 Task: Create a due date automation trigger when advanced on, on the tuesday after a card is due add basic without the blue label at 11:00 AM.
Action: Mouse moved to (1013, 314)
Screenshot: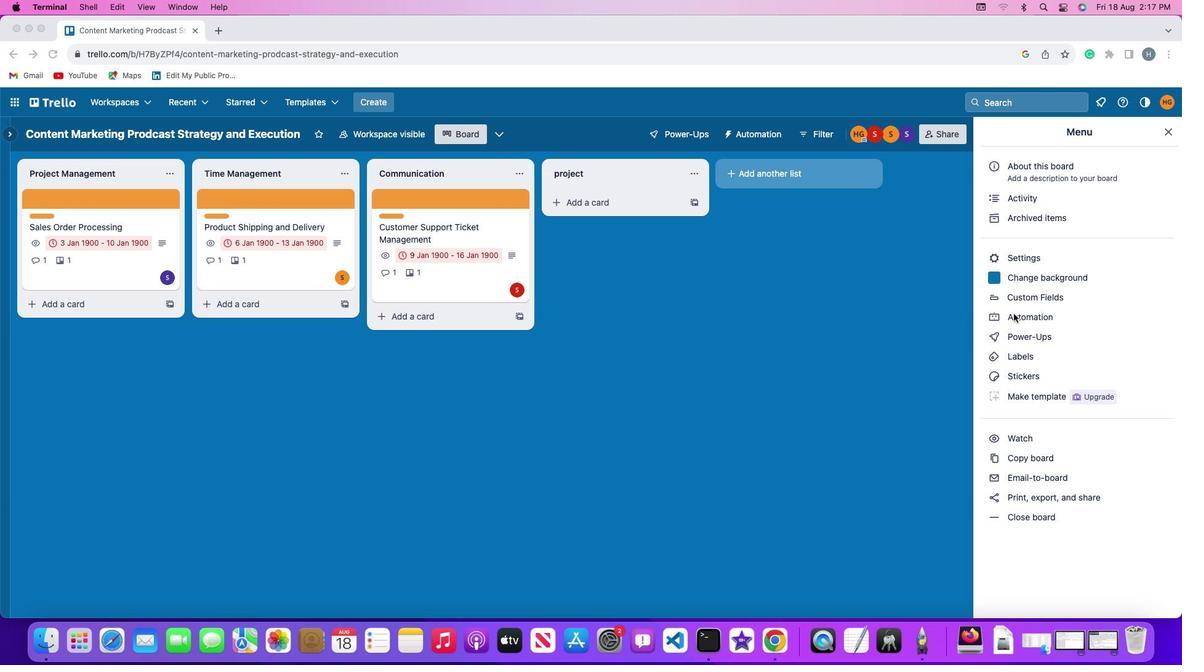 
Action: Mouse pressed left at (1013, 314)
Screenshot: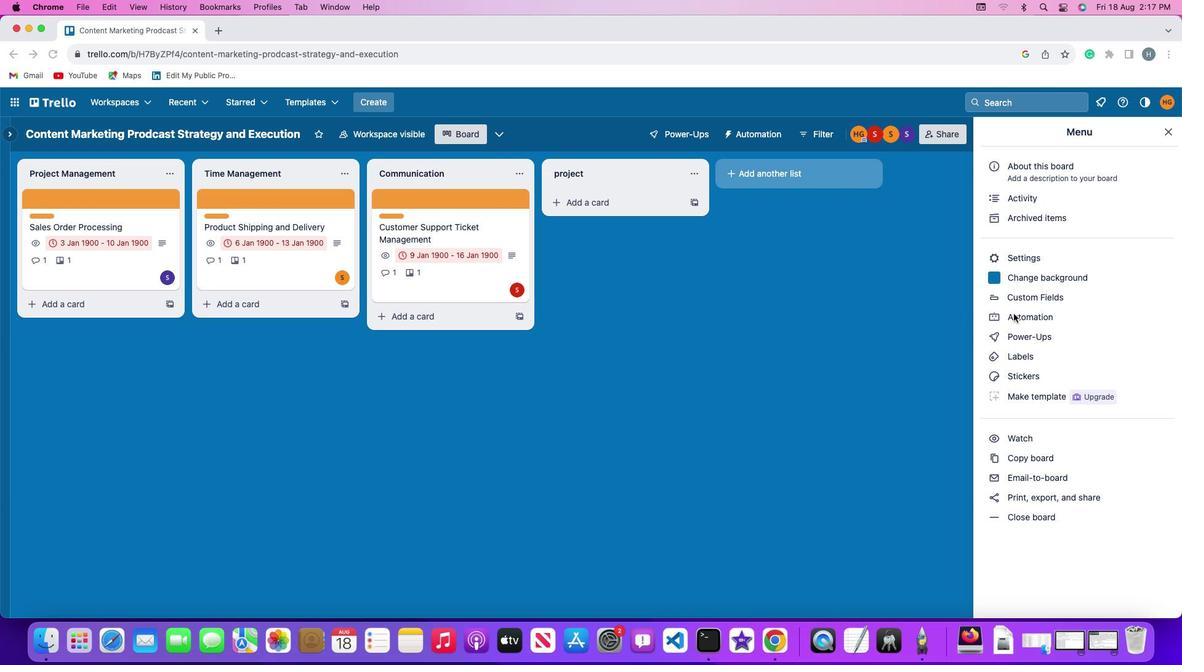 
Action: Mouse pressed left at (1013, 314)
Screenshot: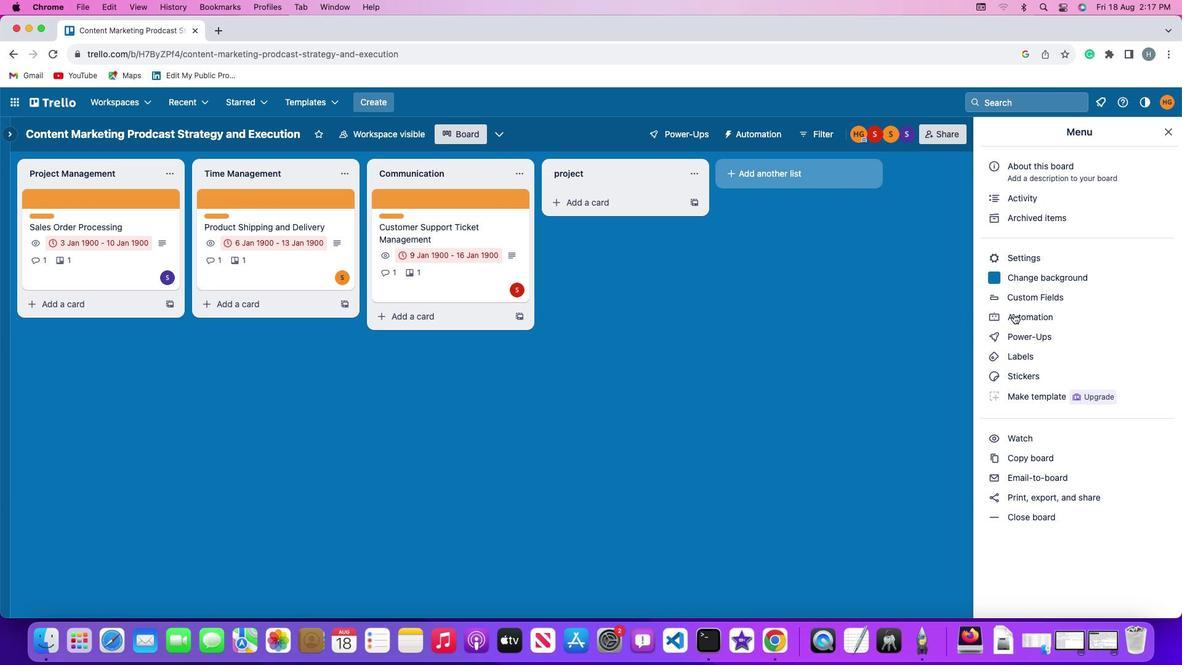 
Action: Mouse moved to (62, 290)
Screenshot: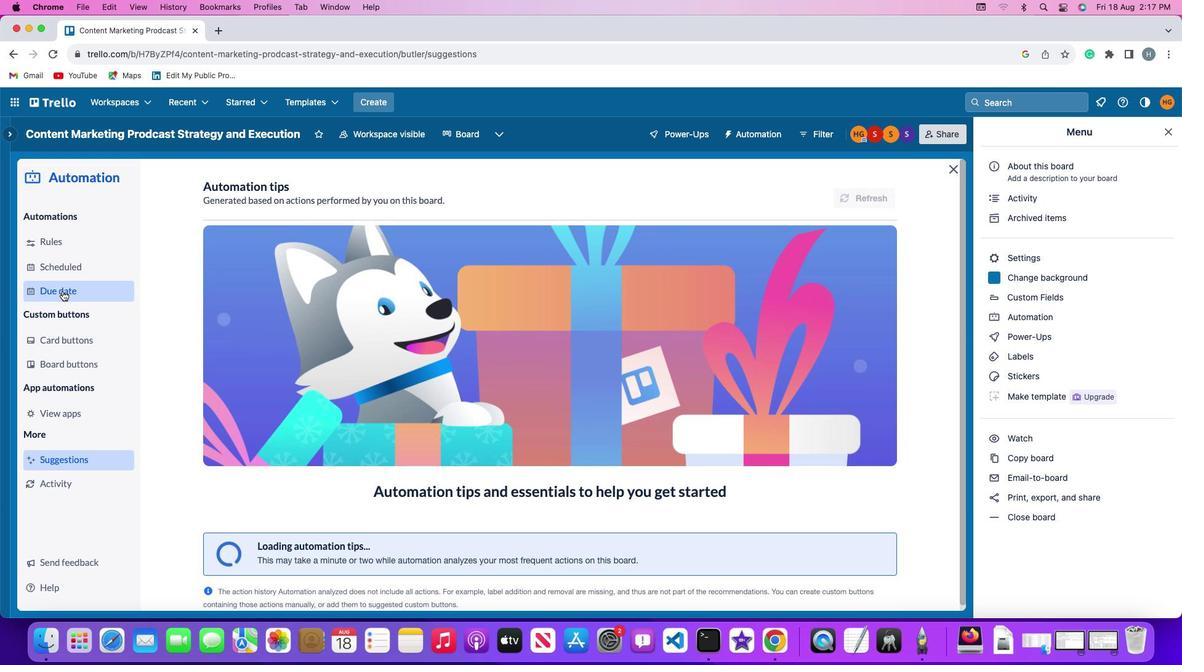 
Action: Mouse pressed left at (62, 290)
Screenshot: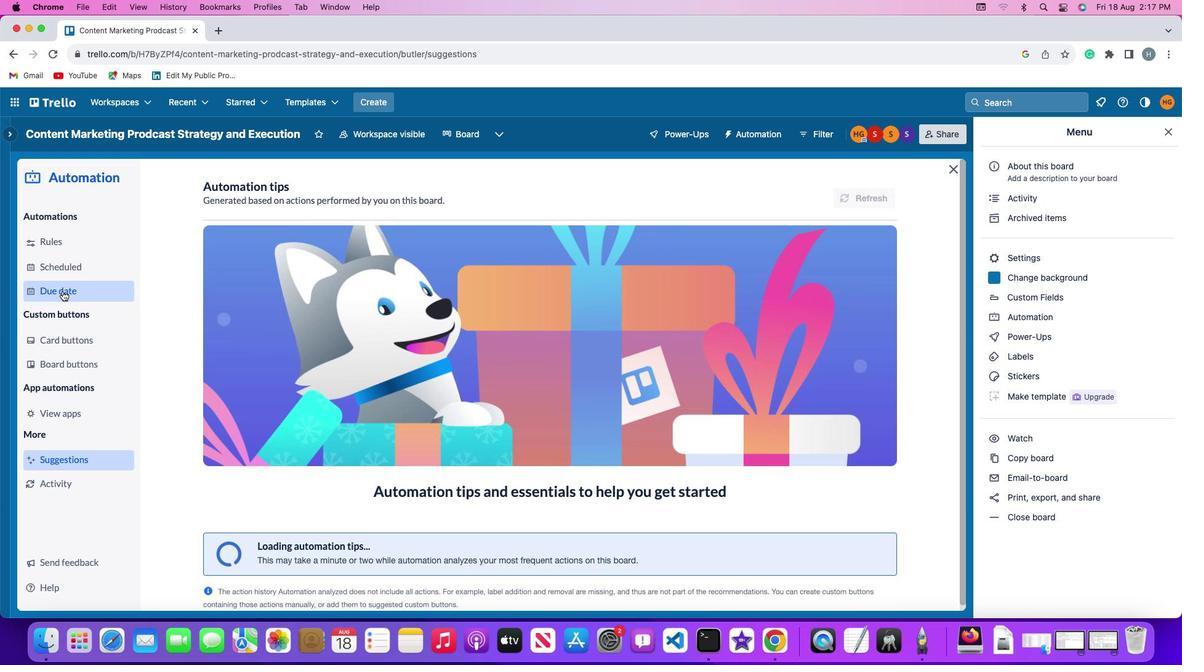 
Action: Mouse moved to (808, 194)
Screenshot: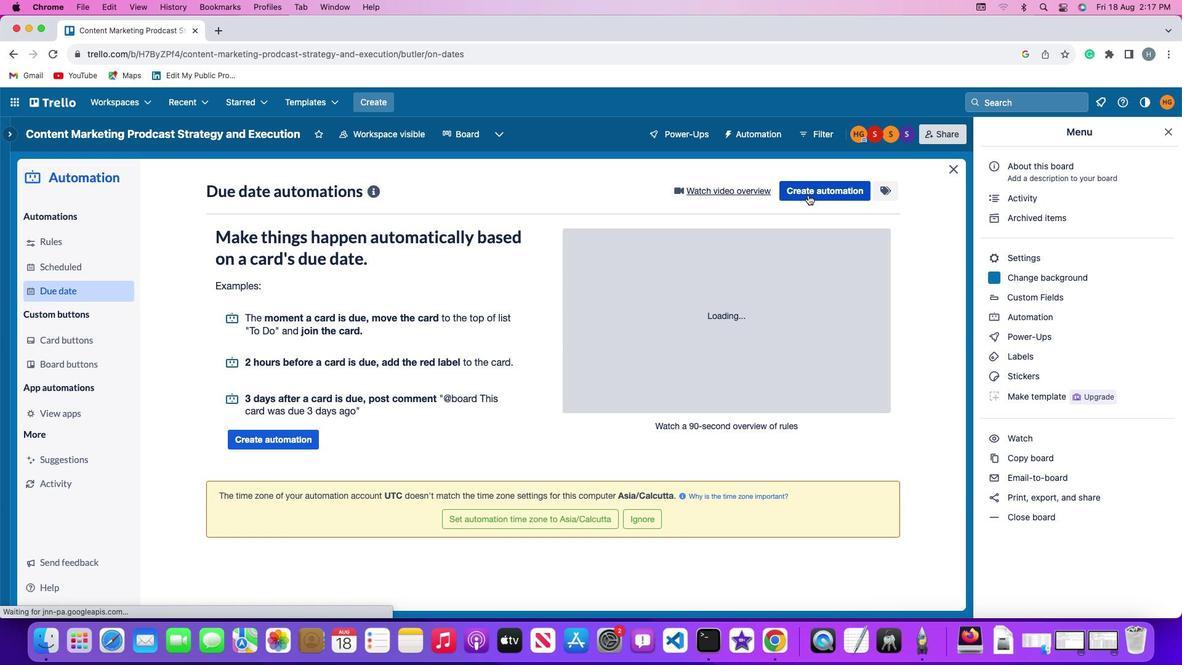 
Action: Mouse pressed left at (808, 194)
Screenshot: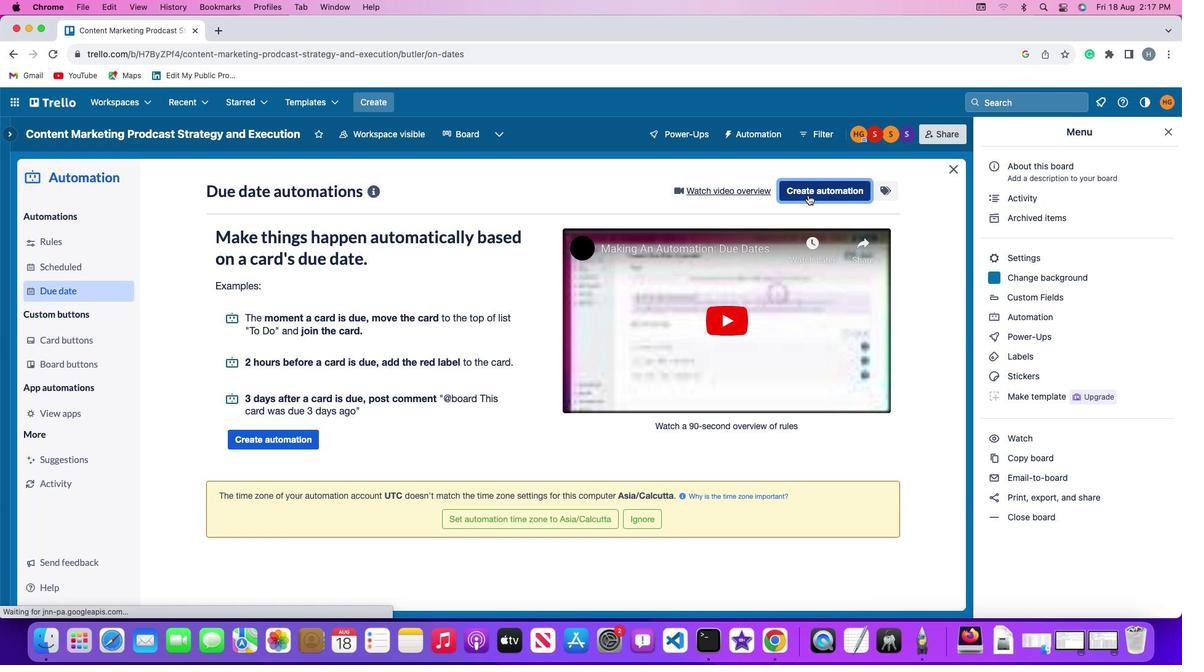 
Action: Mouse moved to (317, 307)
Screenshot: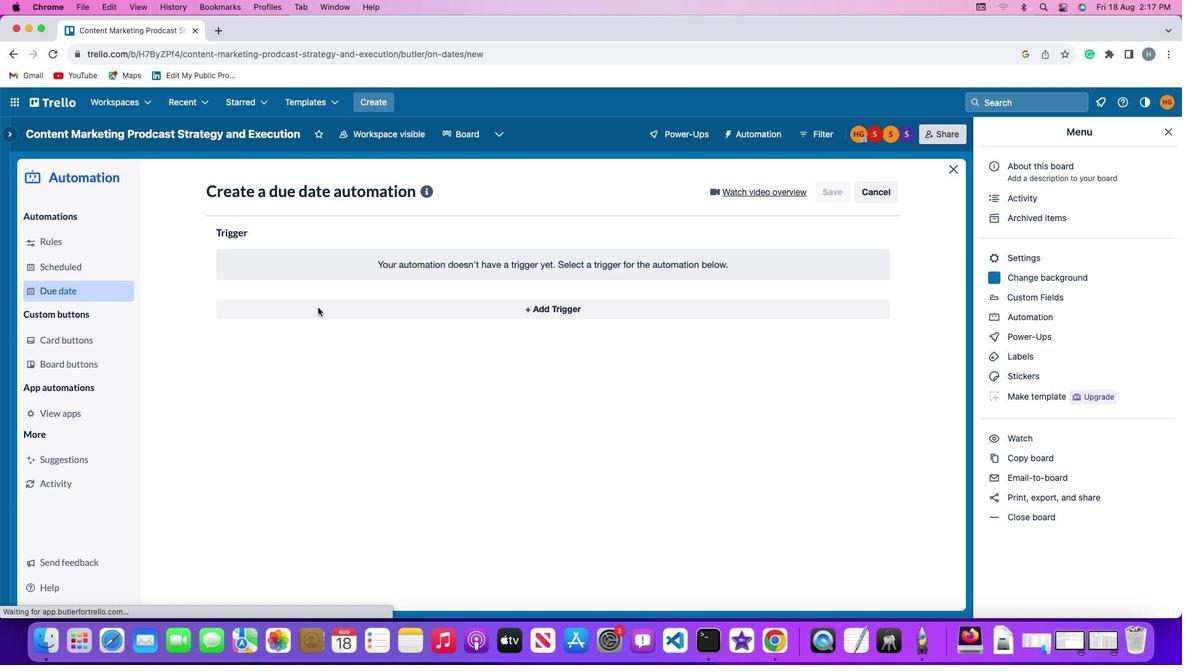 
Action: Mouse pressed left at (317, 307)
Screenshot: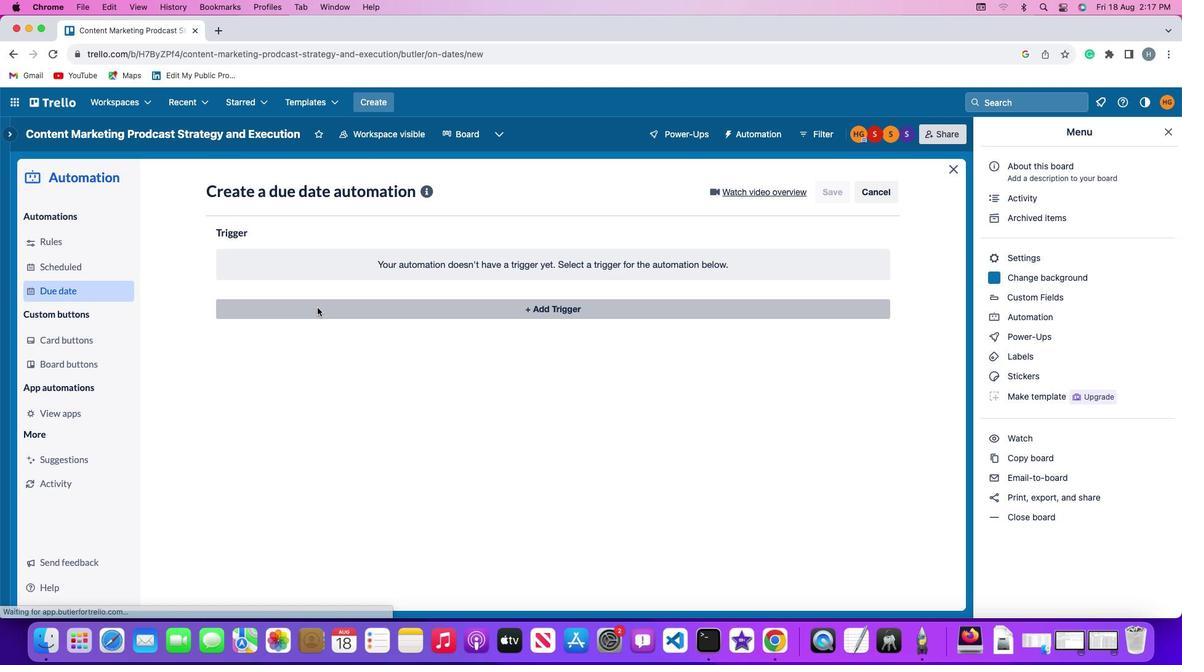
Action: Mouse moved to (269, 527)
Screenshot: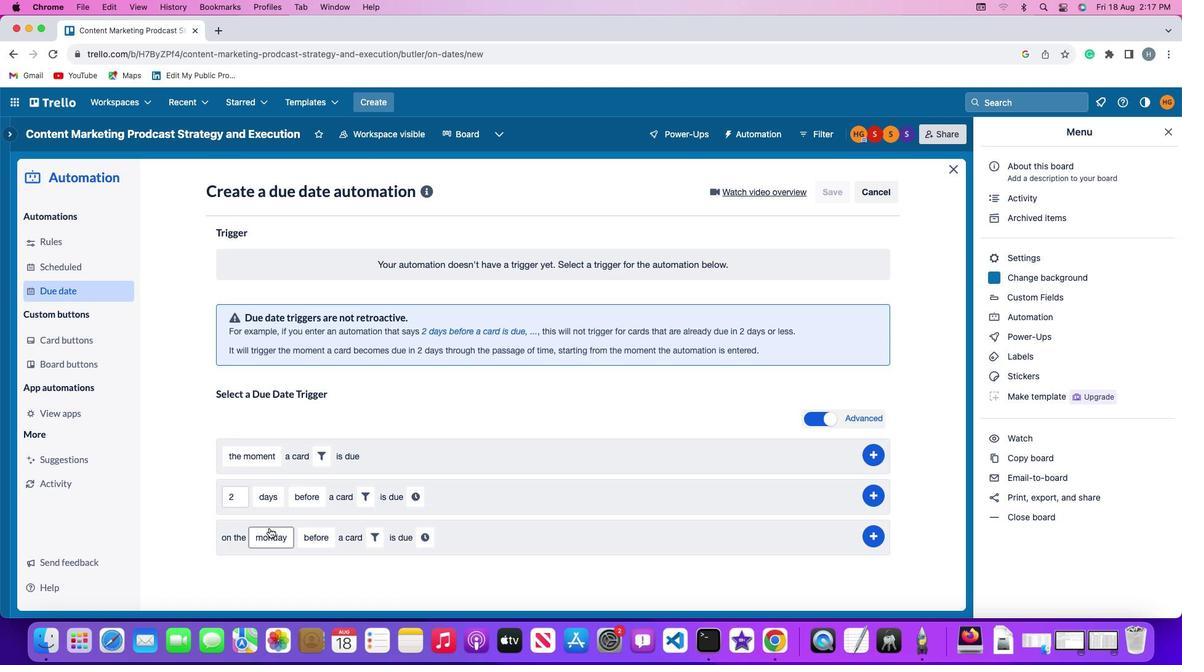 
Action: Mouse pressed left at (269, 527)
Screenshot: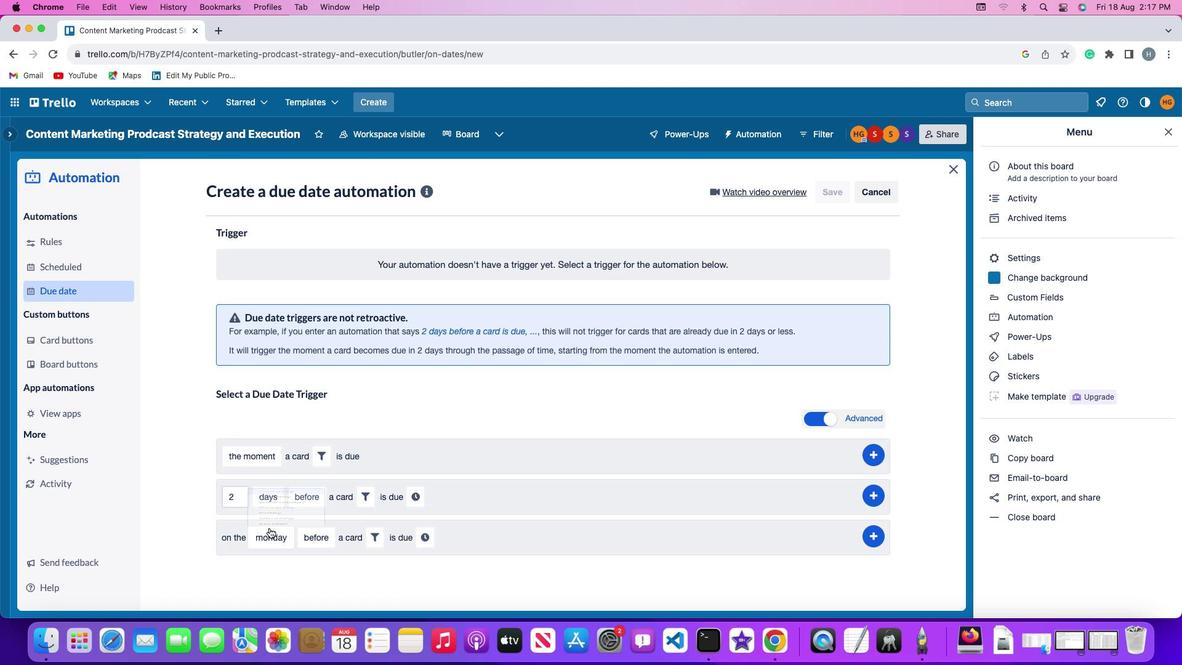 
Action: Mouse moved to (289, 390)
Screenshot: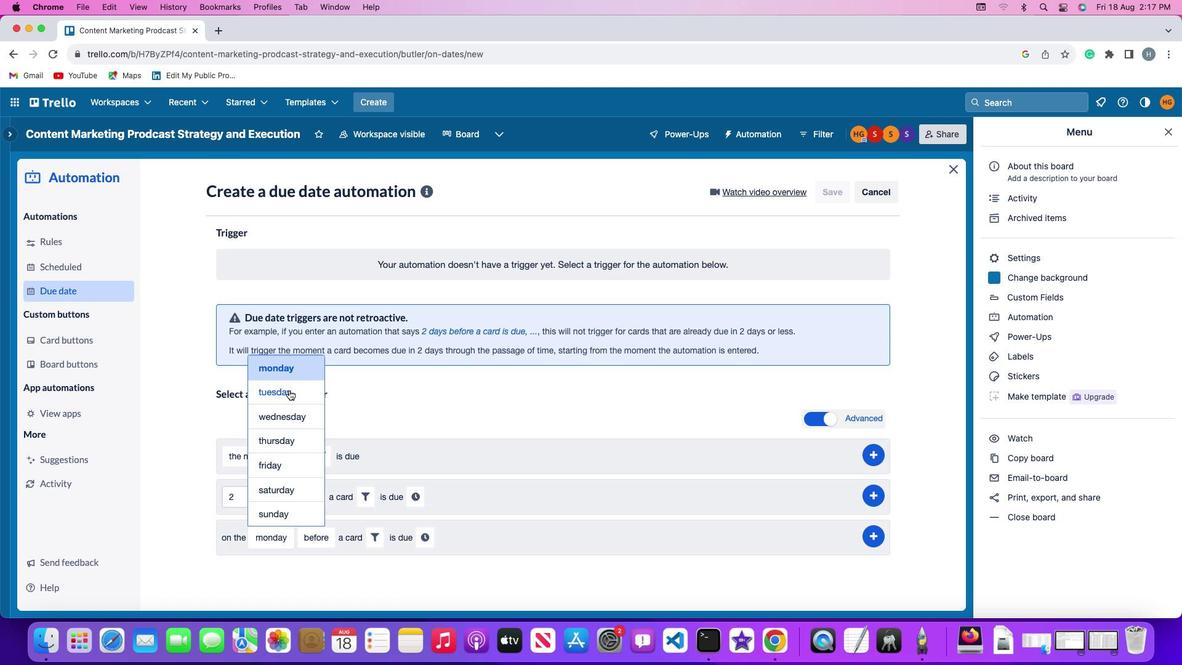 
Action: Mouse pressed left at (289, 390)
Screenshot: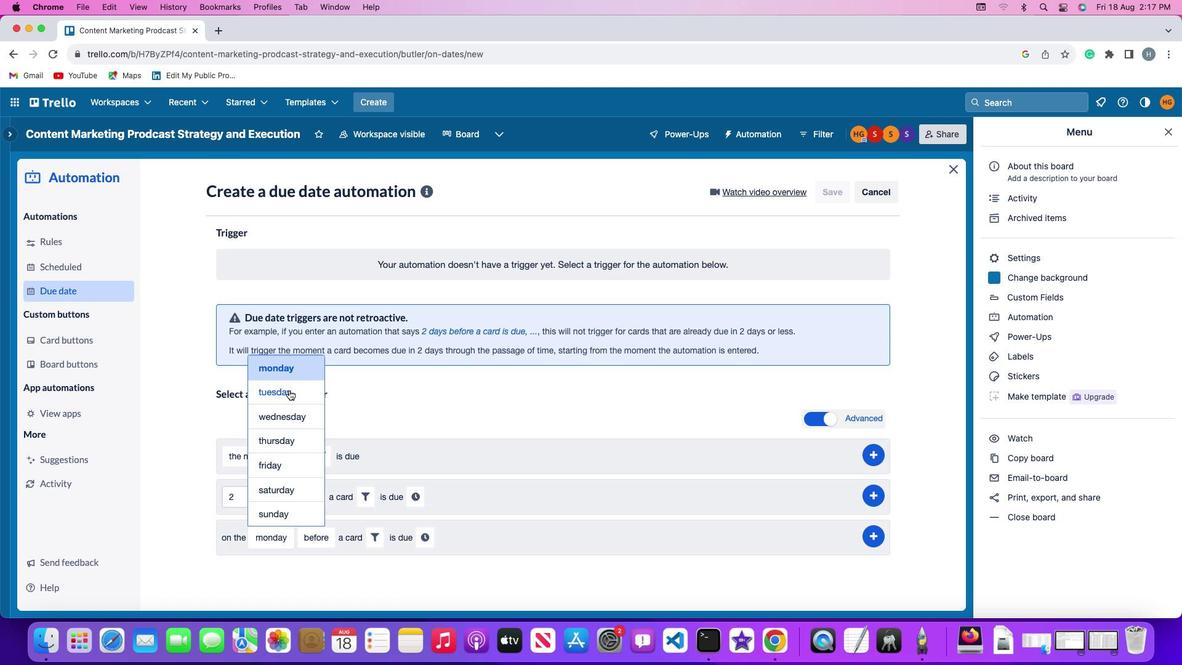 
Action: Mouse moved to (318, 541)
Screenshot: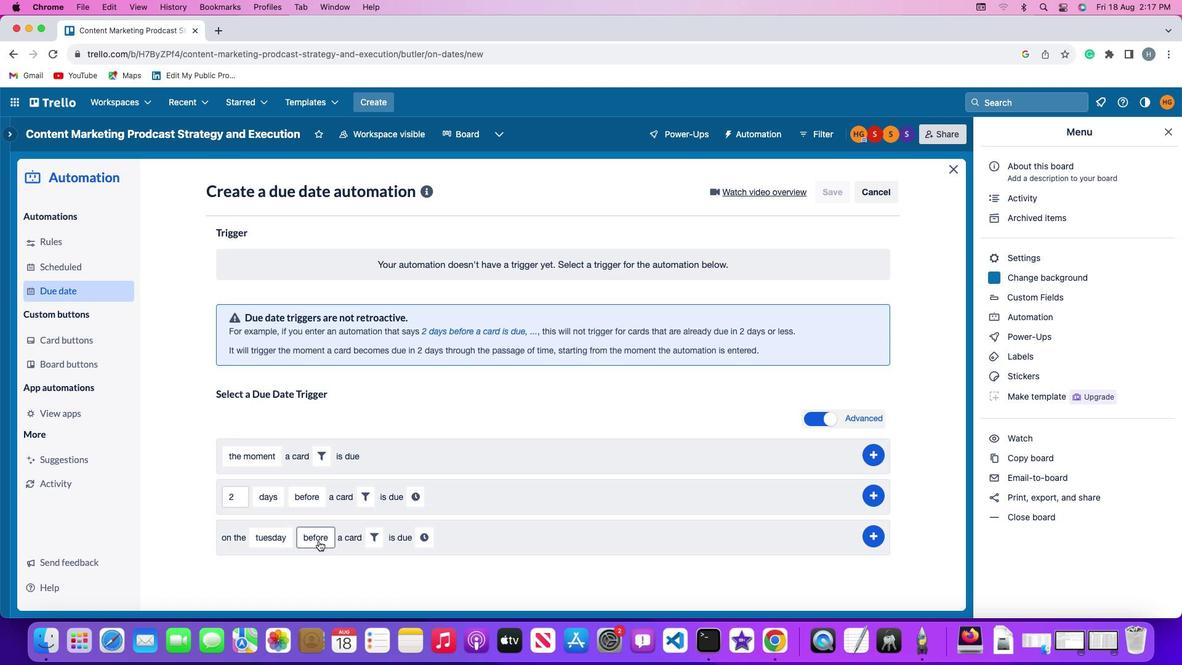 
Action: Mouse pressed left at (318, 541)
Screenshot: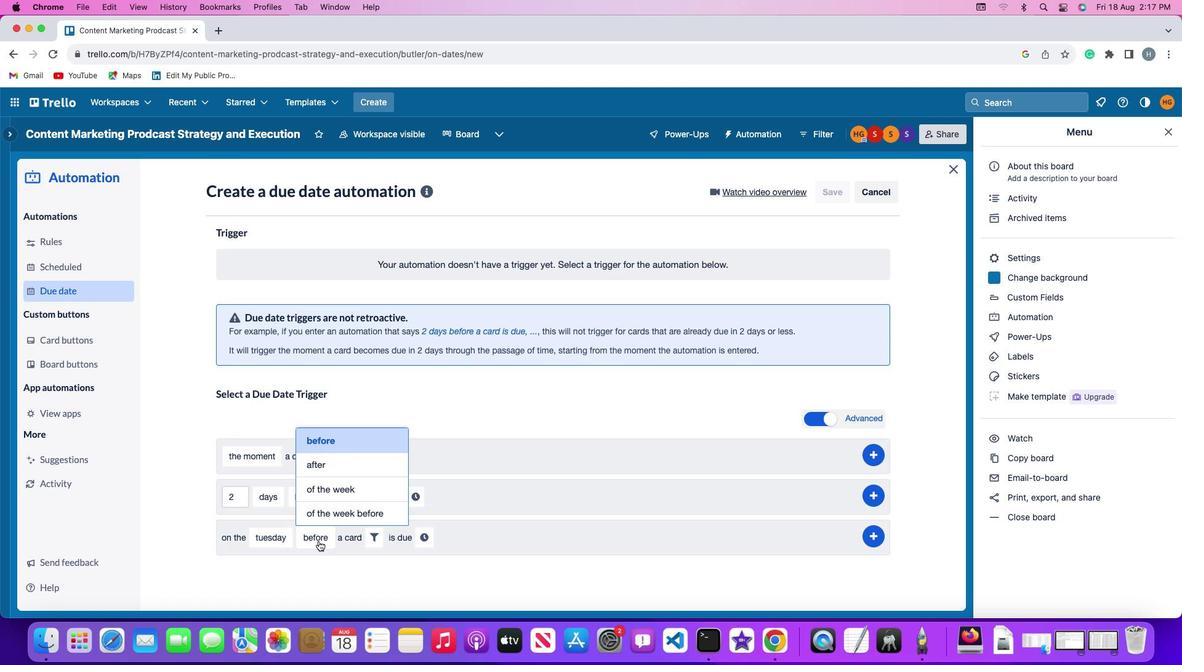 
Action: Mouse moved to (337, 456)
Screenshot: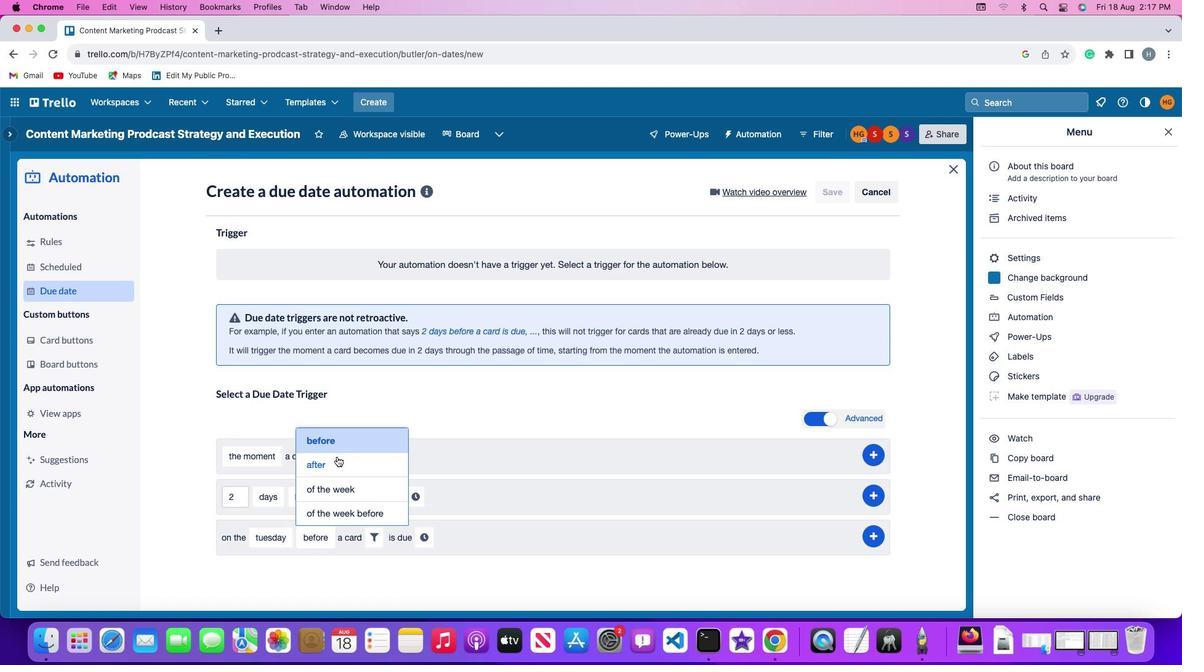 
Action: Mouse pressed left at (337, 456)
Screenshot: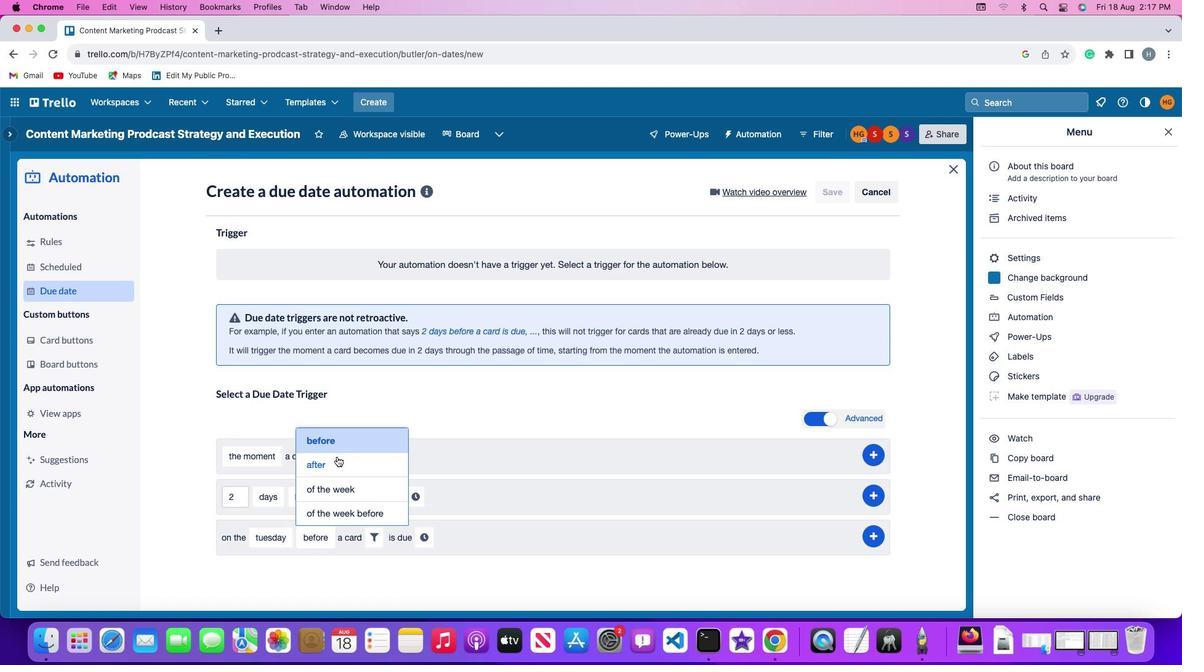 
Action: Mouse moved to (363, 529)
Screenshot: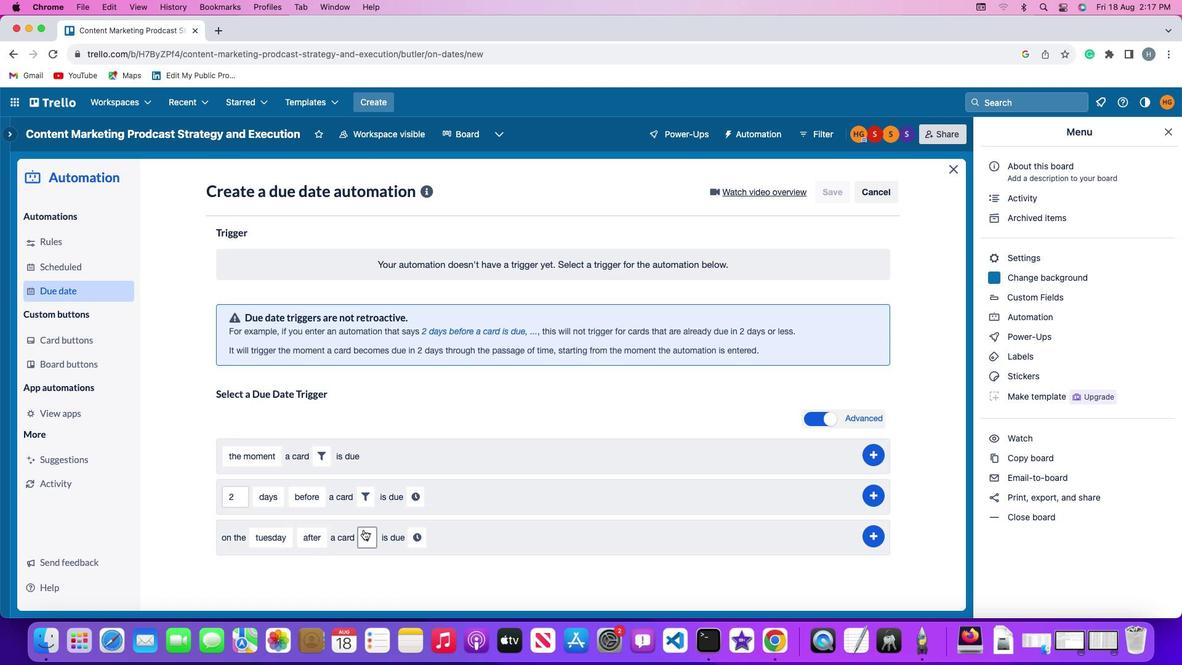 
Action: Mouse pressed left at (363, 529)
Screenshot: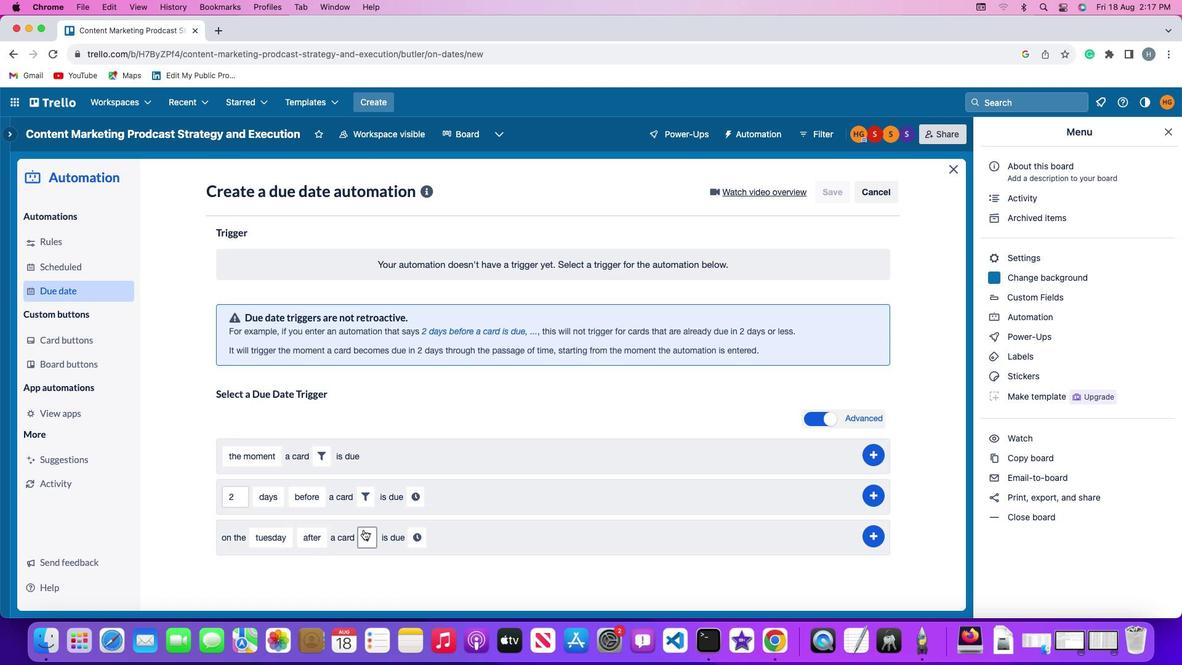 
Action: Mouse moved to (343, 572)
Screenshot: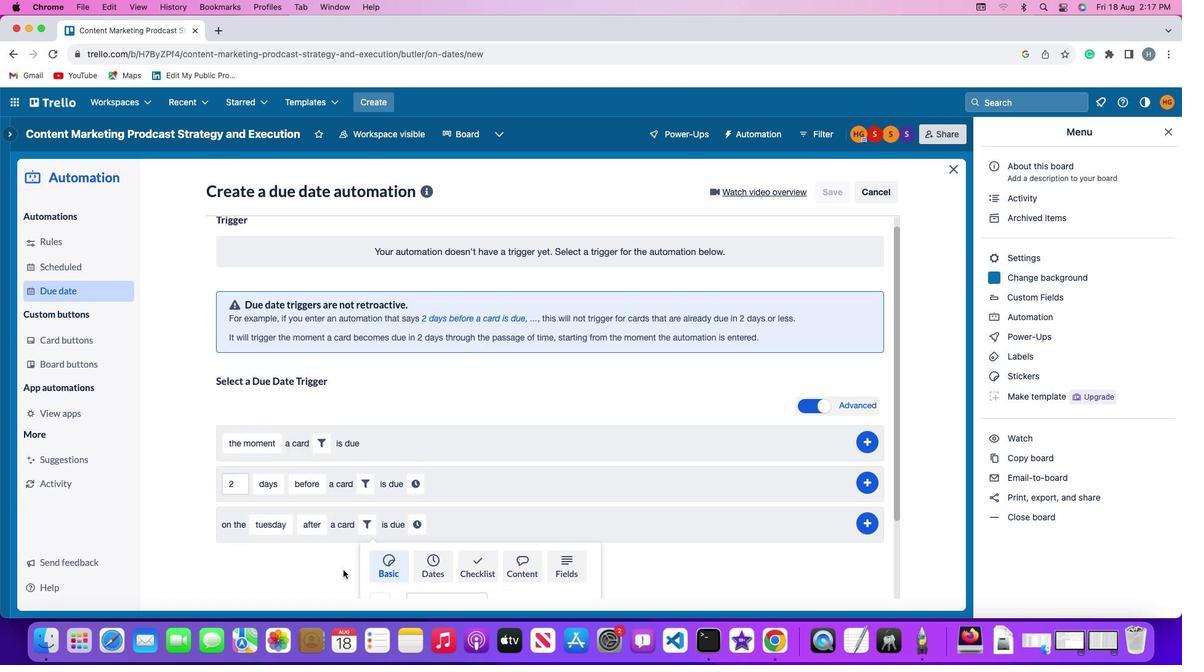 
Action: Mouse scrolled (343, 572) with delta (0, 0)
Screenshot: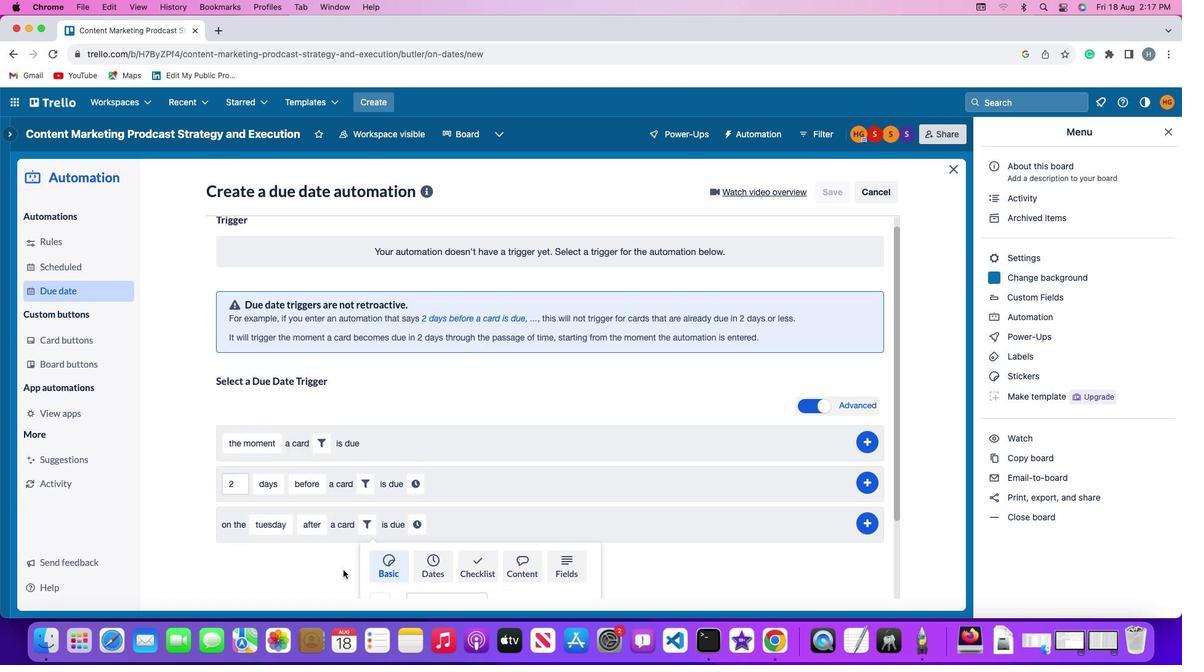 
Action: Mouse scrolled (343, 572) with delta (0, 0)
Screenshot: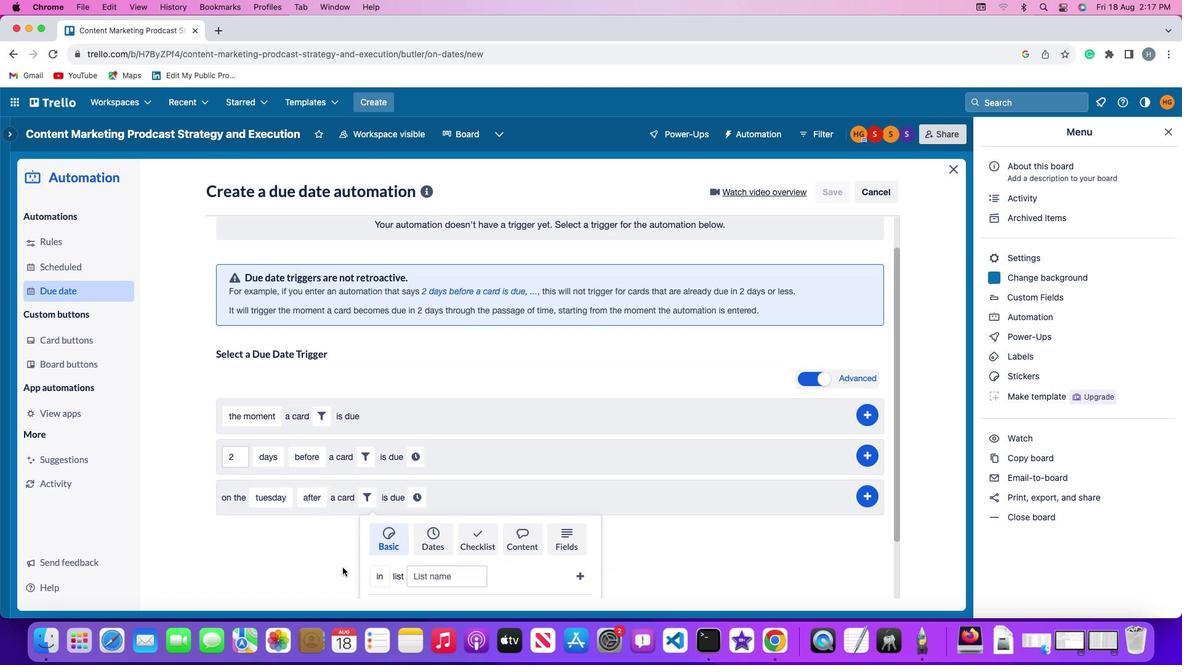 
Action: Mouse scrolled (343, 572) with delta (0, -1)
Screenshot: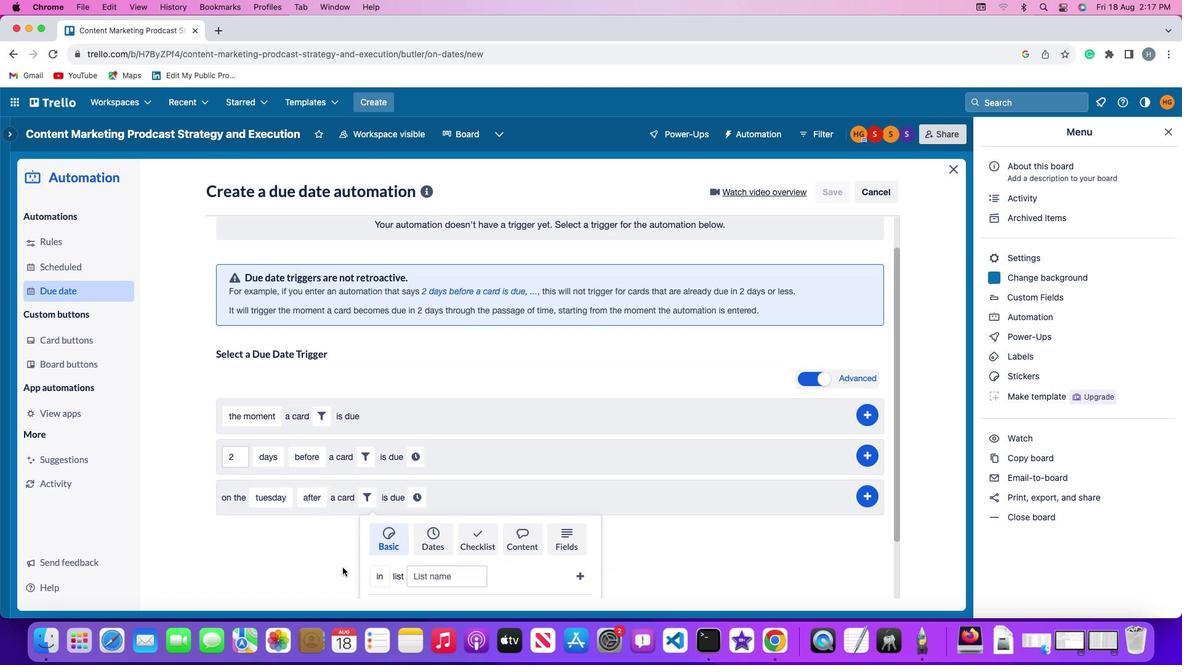 
Action: Mouse moved to (343, 572)
Screenshot: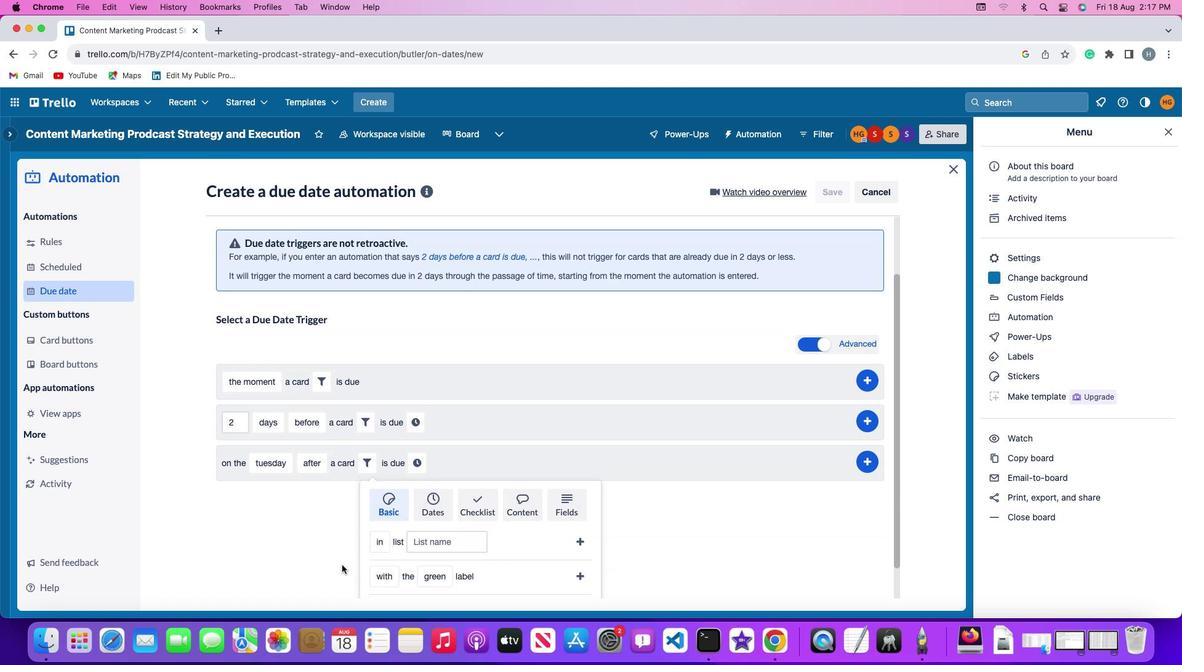 
Action: Mouse scrolled (343, 572) with delta (0, -3)
Screenshot: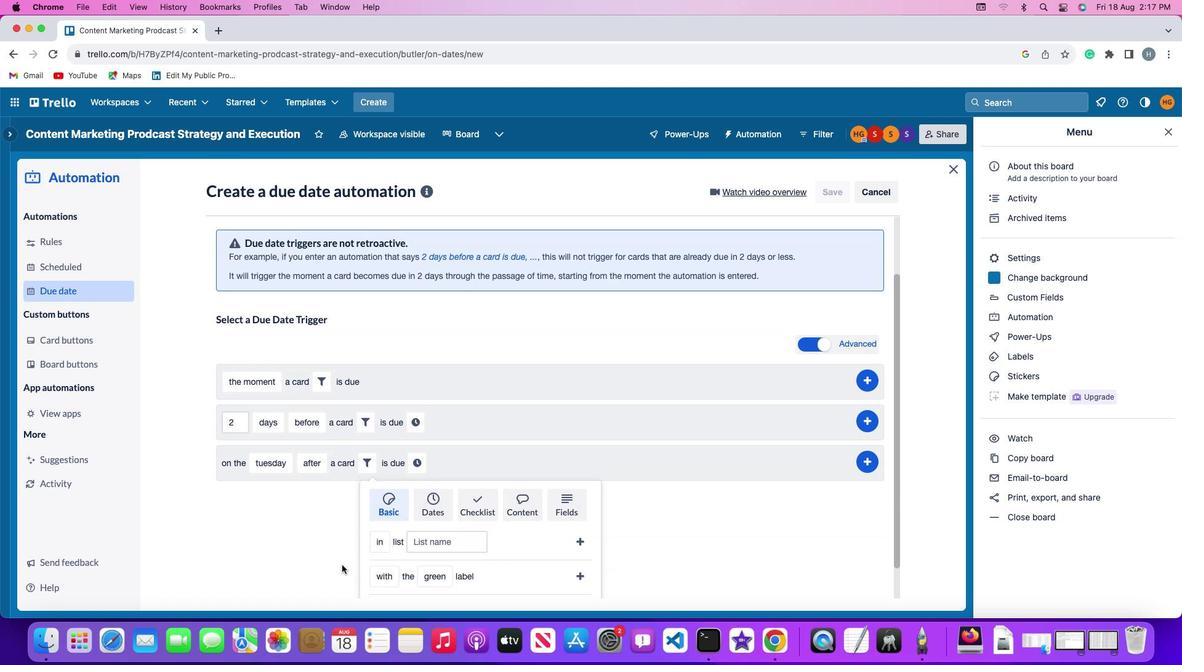 
Action: Mouse moved to (343, 569)
Screenshot: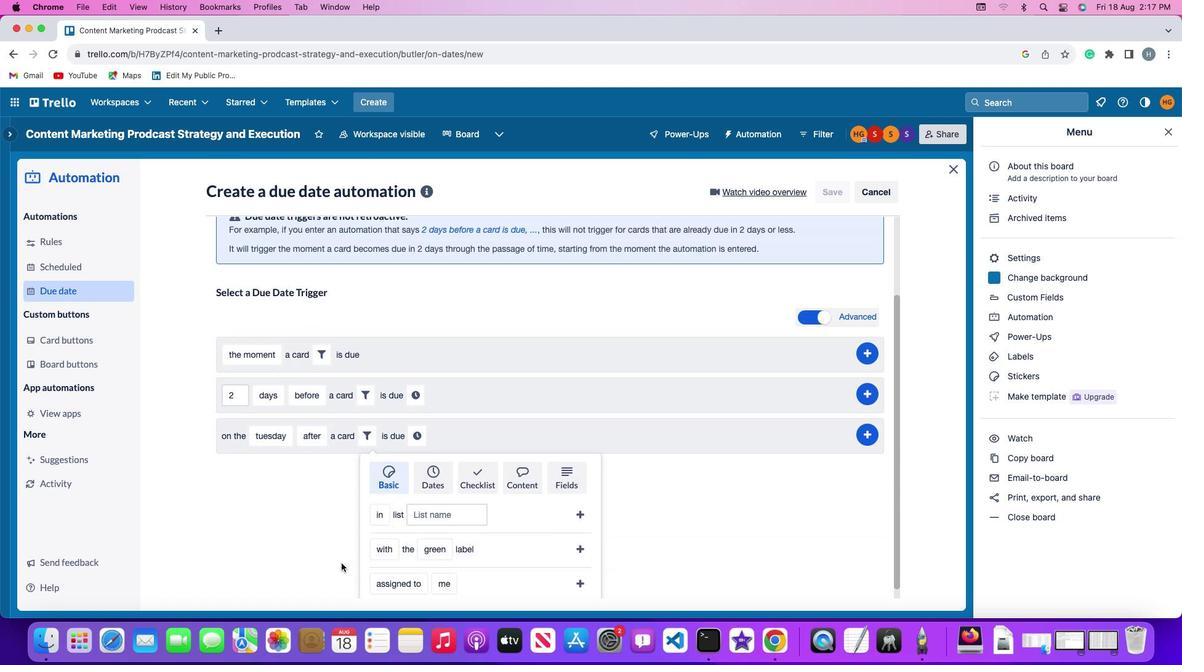 
Action: Mouse scrolled (343, 569) with delta (0, -3)
Screenshot: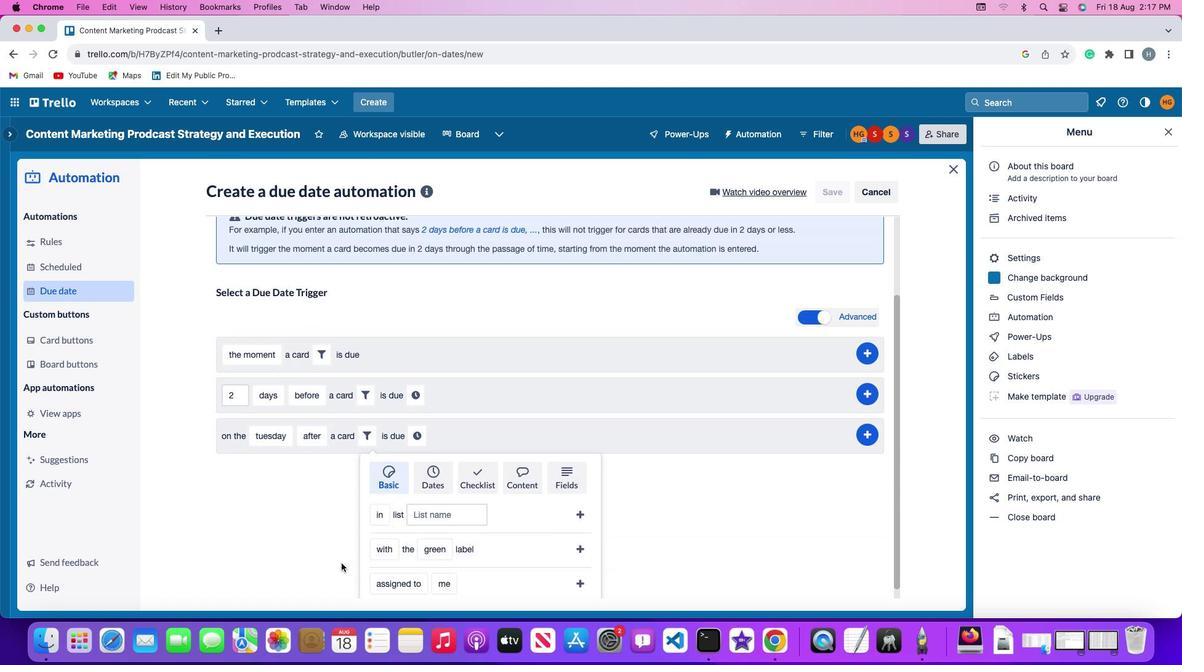 
Action: Mouse moved to (377, 535)
Screenshot: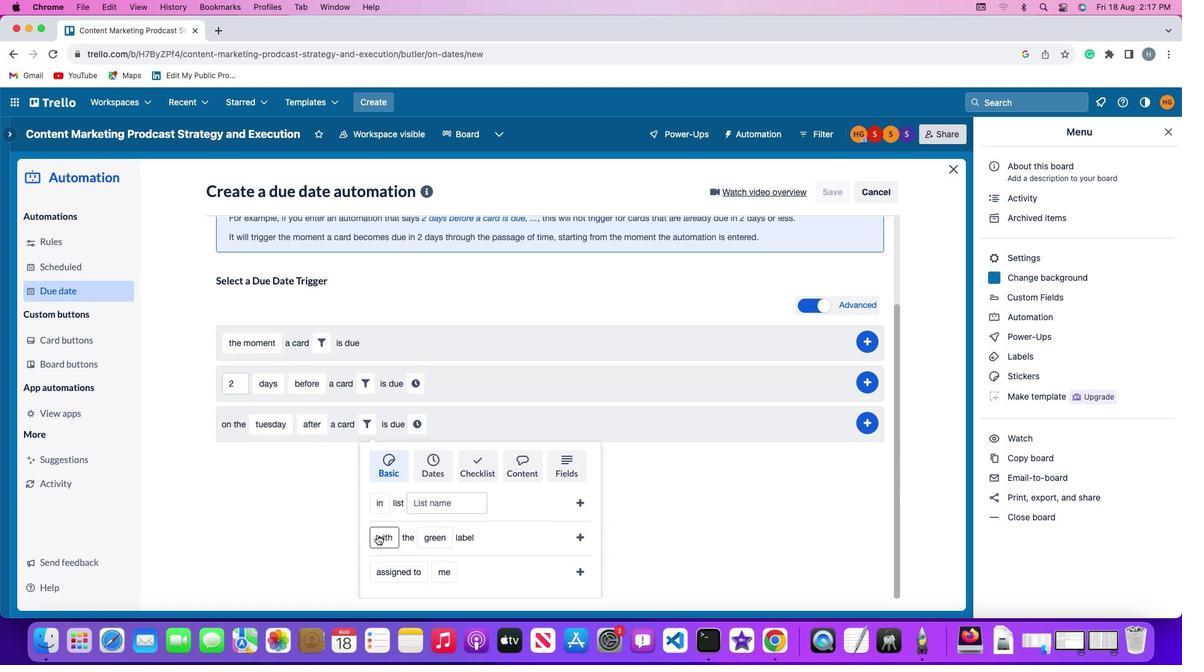 
Action: Mouse pressed left at (377, 535)
Screenshot: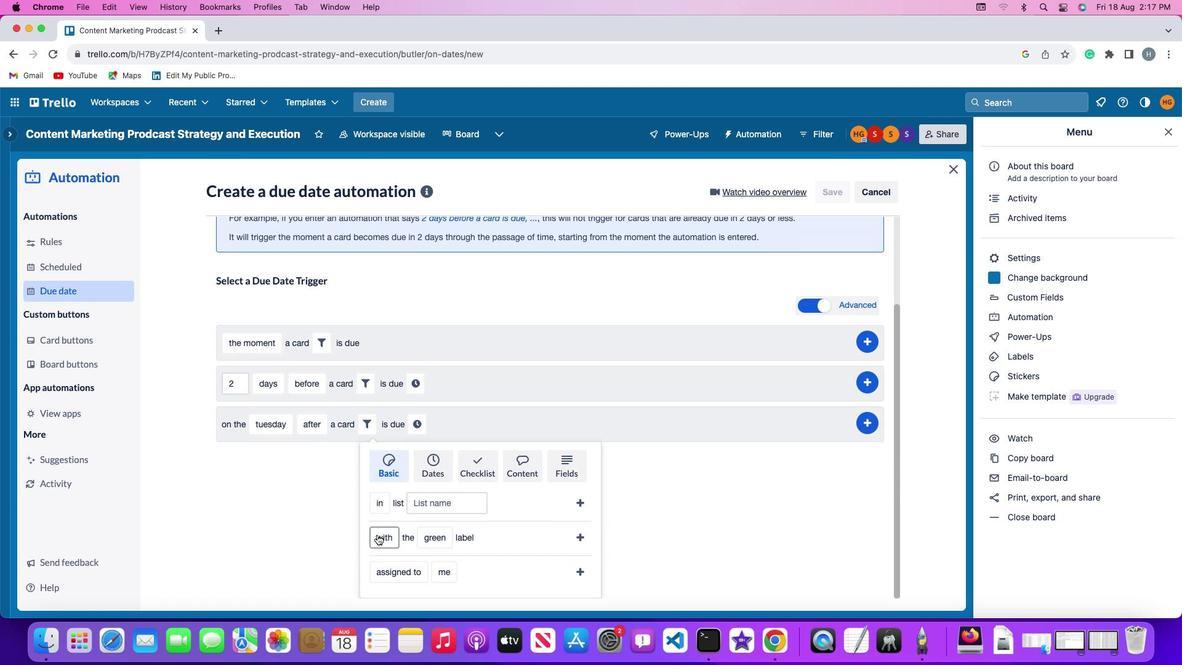 
Action: Mouse moved to (391, 484)
Screenshot: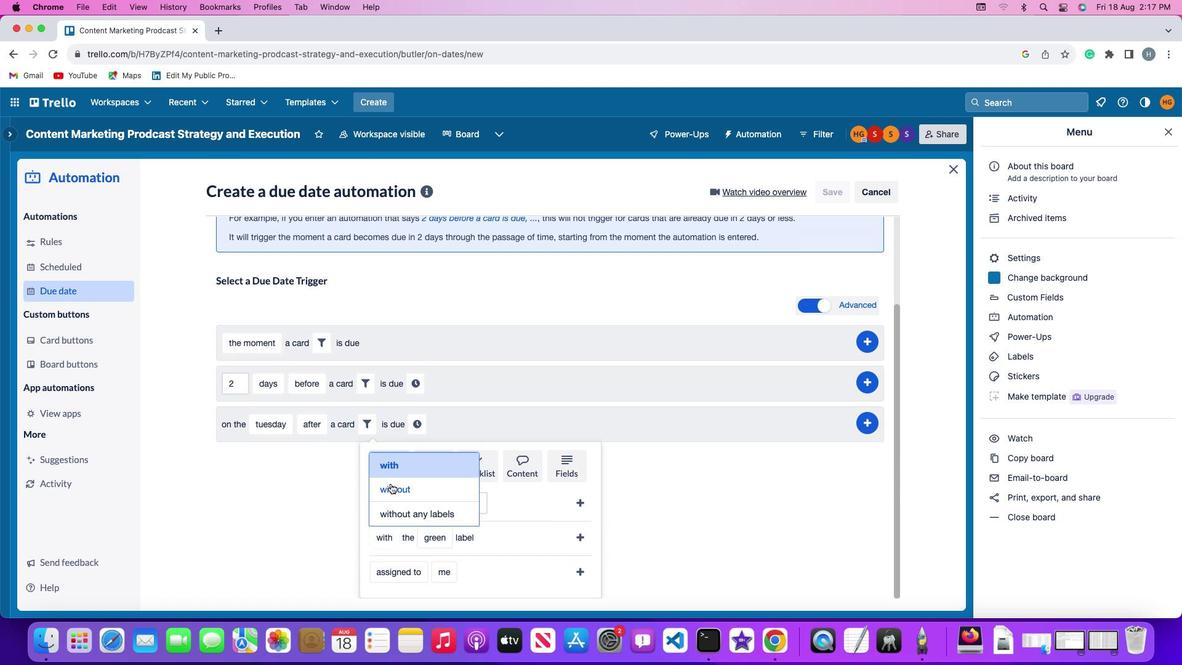 
Action: Mouse pressed left at (391, 484)
Screenshot: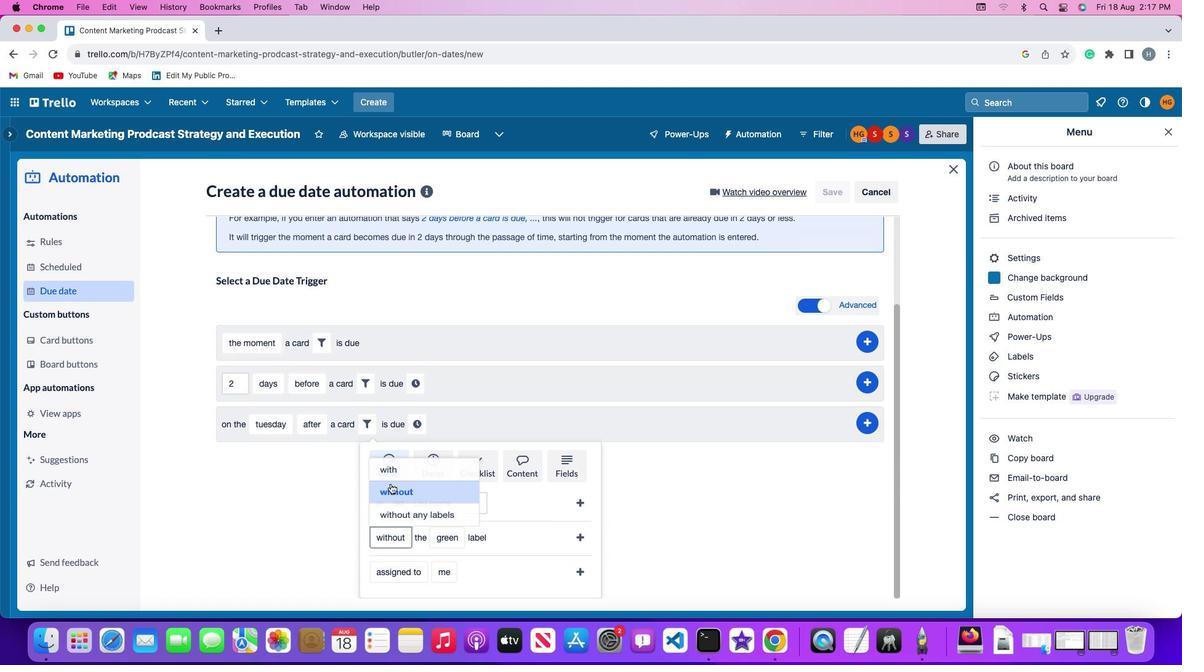 
Action: Mouse moved to (450, 544)
Screenshot: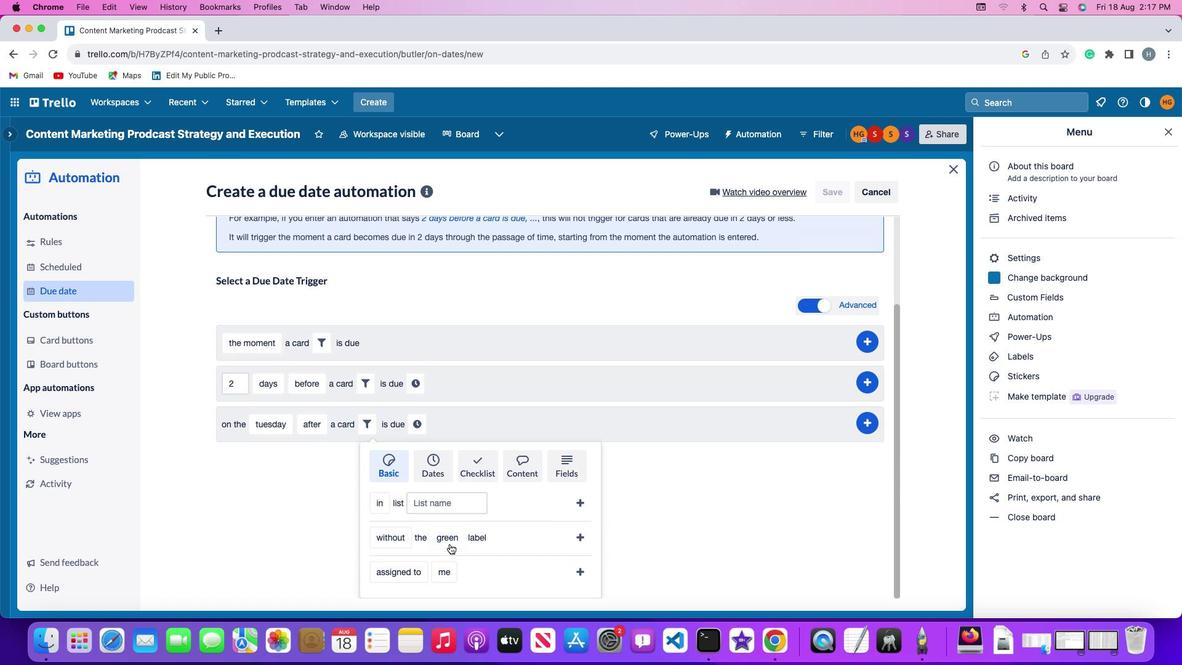 
Action: Mouse pressed left at (450, 544)
Screenshot: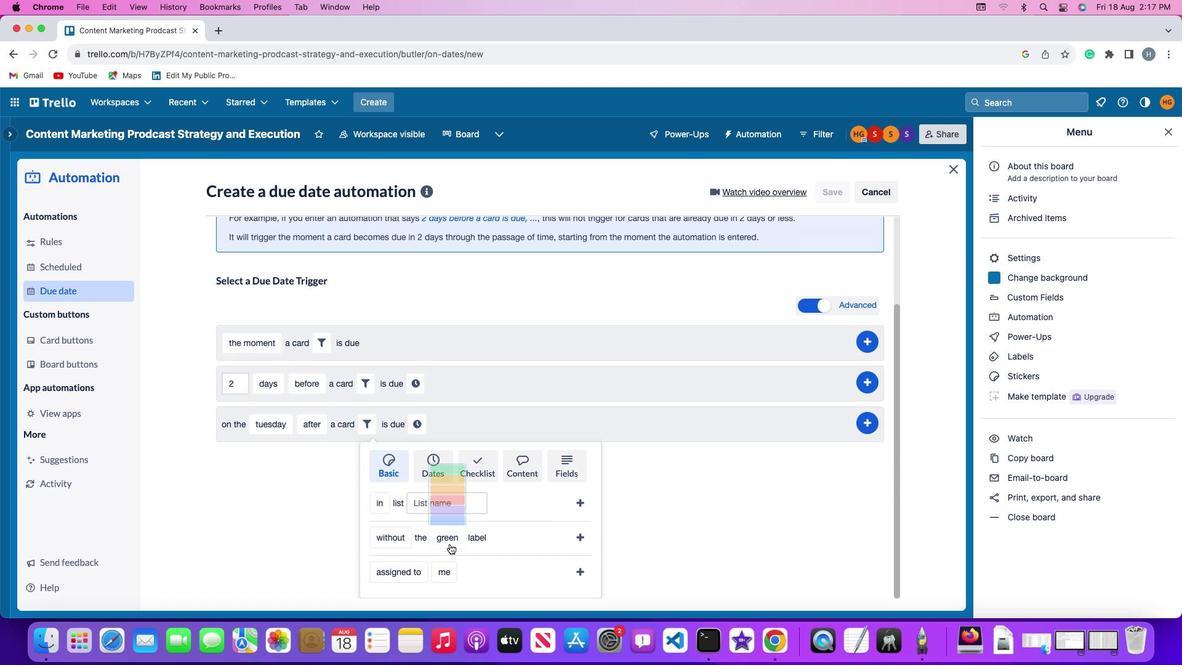
Action: Mouse moved to (449, 517)
Screenshot: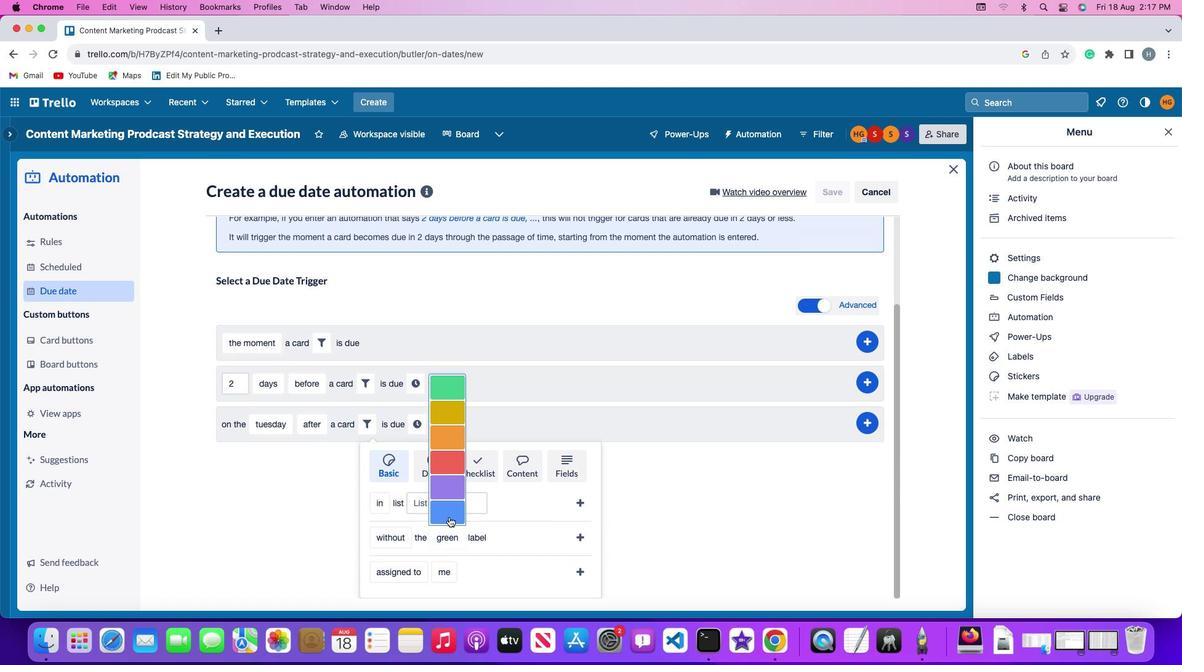 
Action: Mouse pressed left at (449, 517)
Screenshot: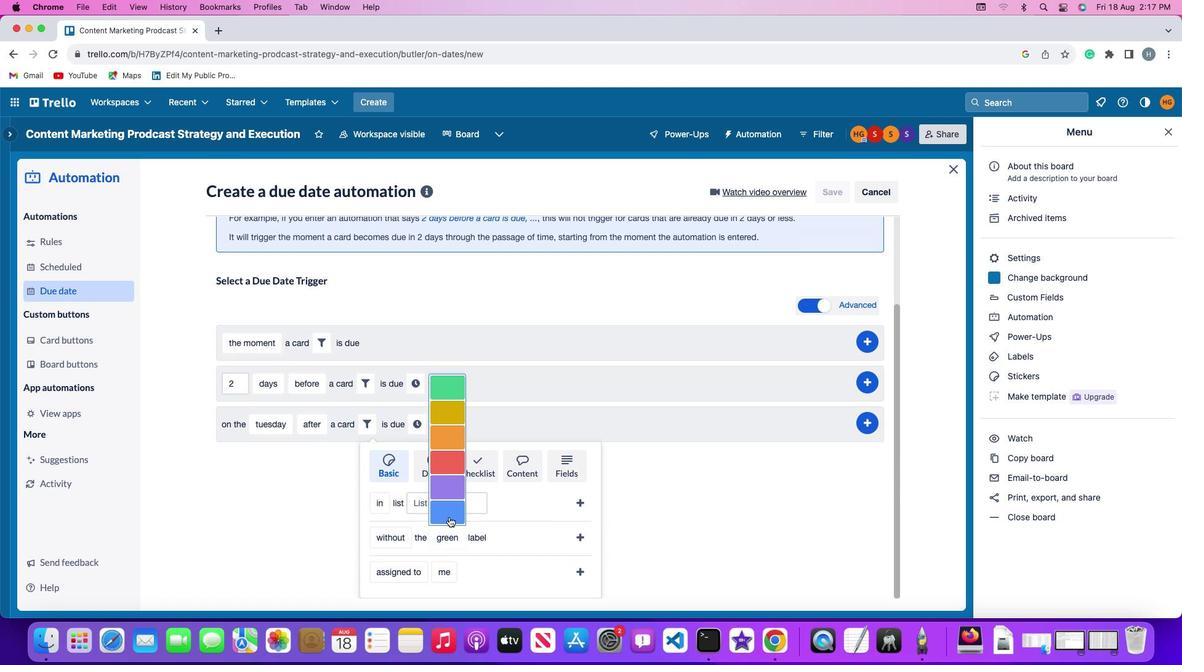 
Action: Mouse moved to (577, 535)
Screenshot: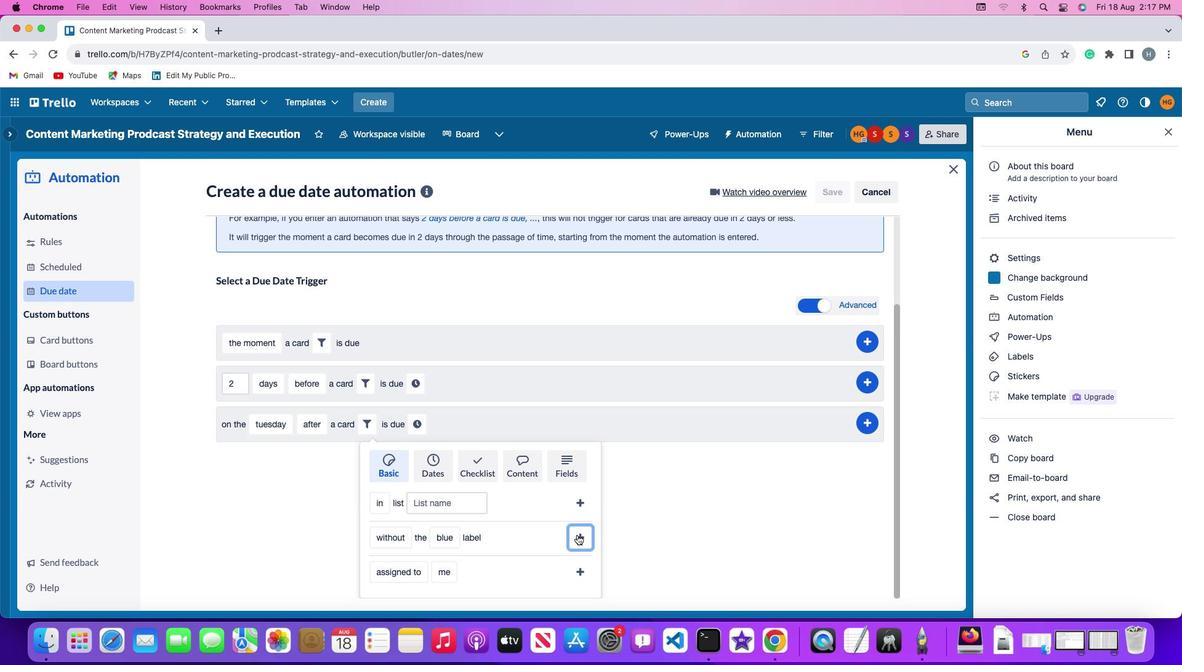 
Action: Mouse pressed left at (577, 535)
Screenshot: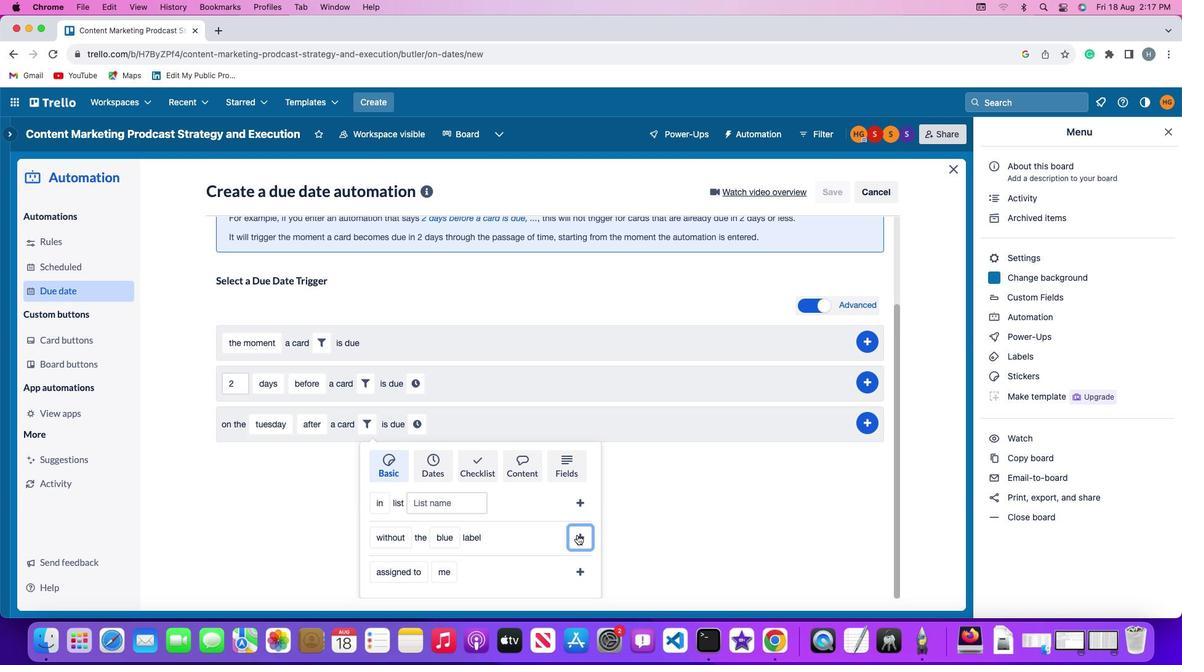 
Action: Mouse moved to (533, 537)
Screenshot: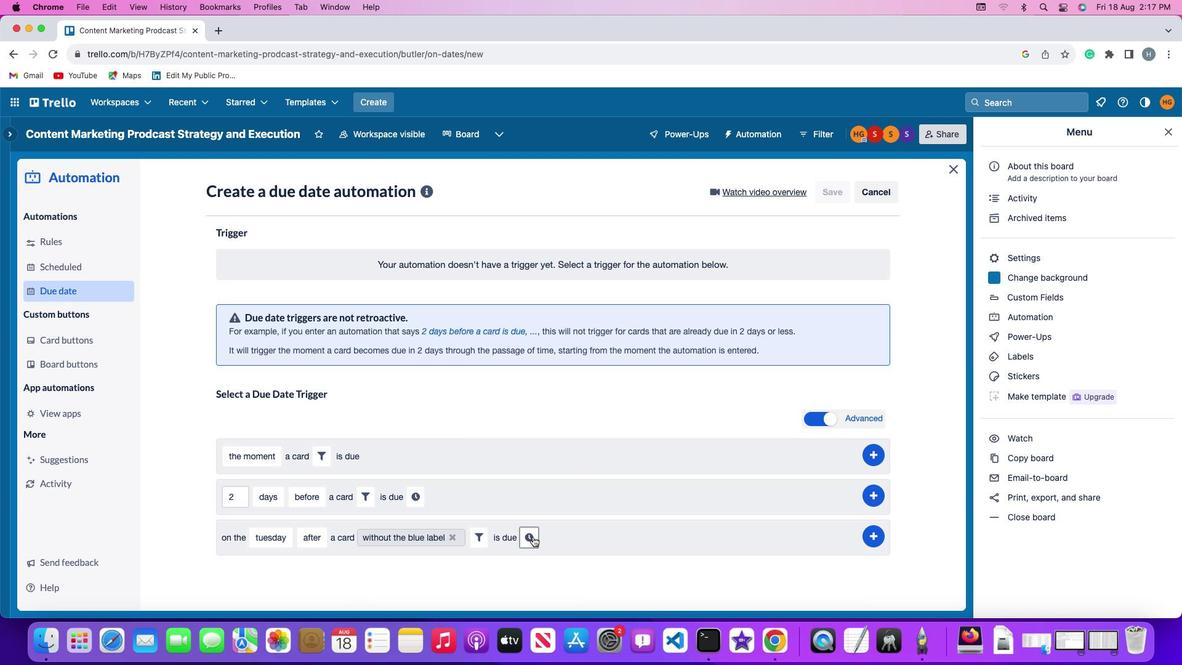 
Action: Mouse pressed left at (533, 537)
Screenshot: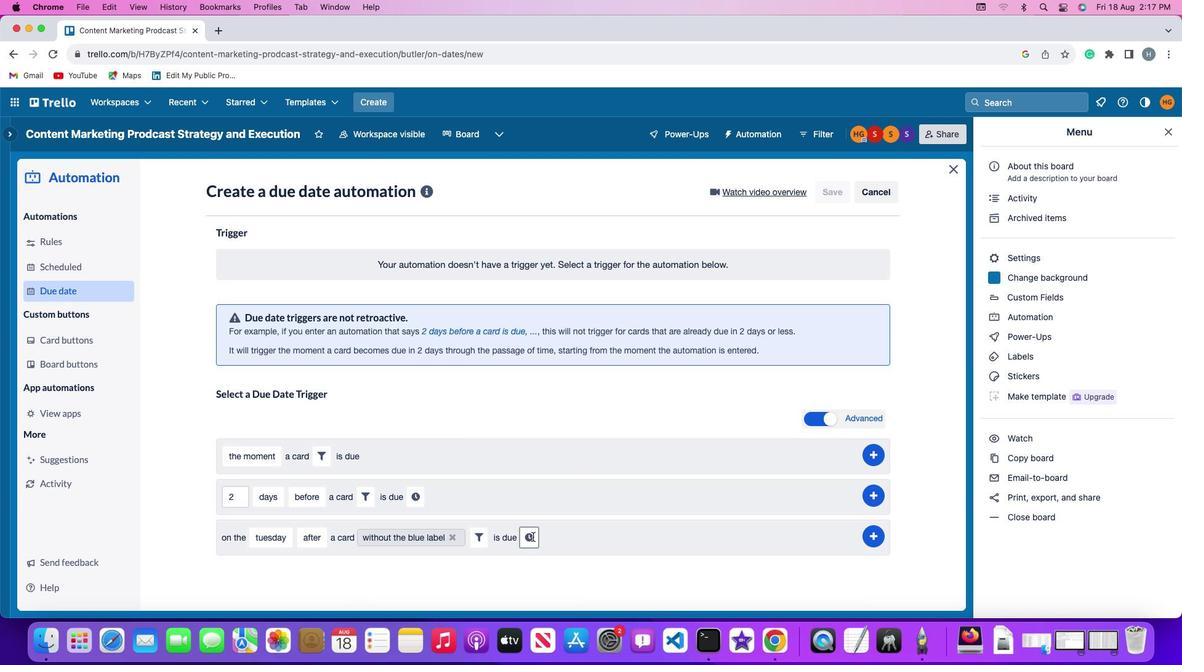 
Action: Mouse moved to (556, 538)
Screenshot: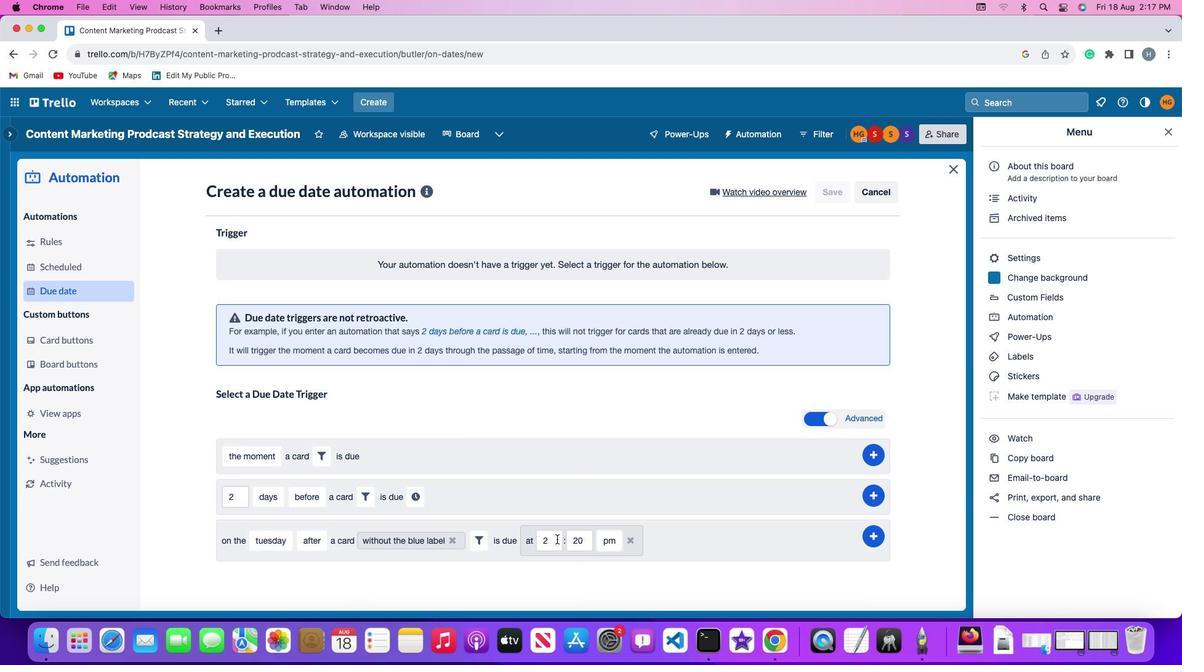 
Action: Mouse pressed left at (556, 538)
Screenshot: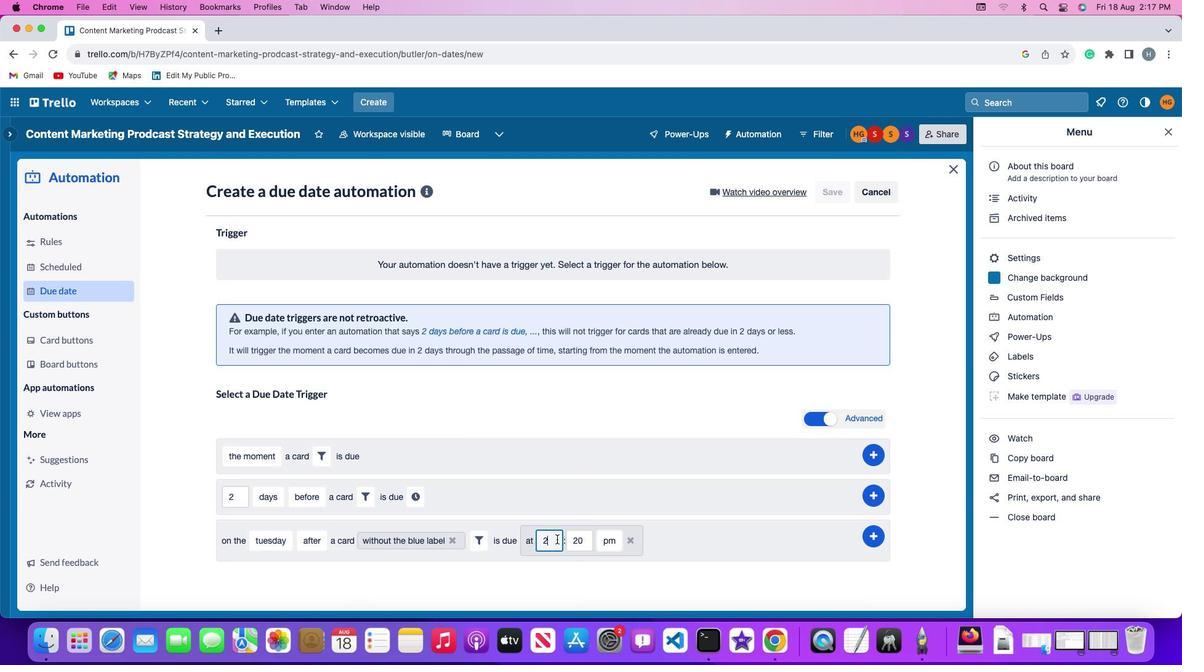 
Action: Key pressed Key.backspace'1''1'
Screenshot: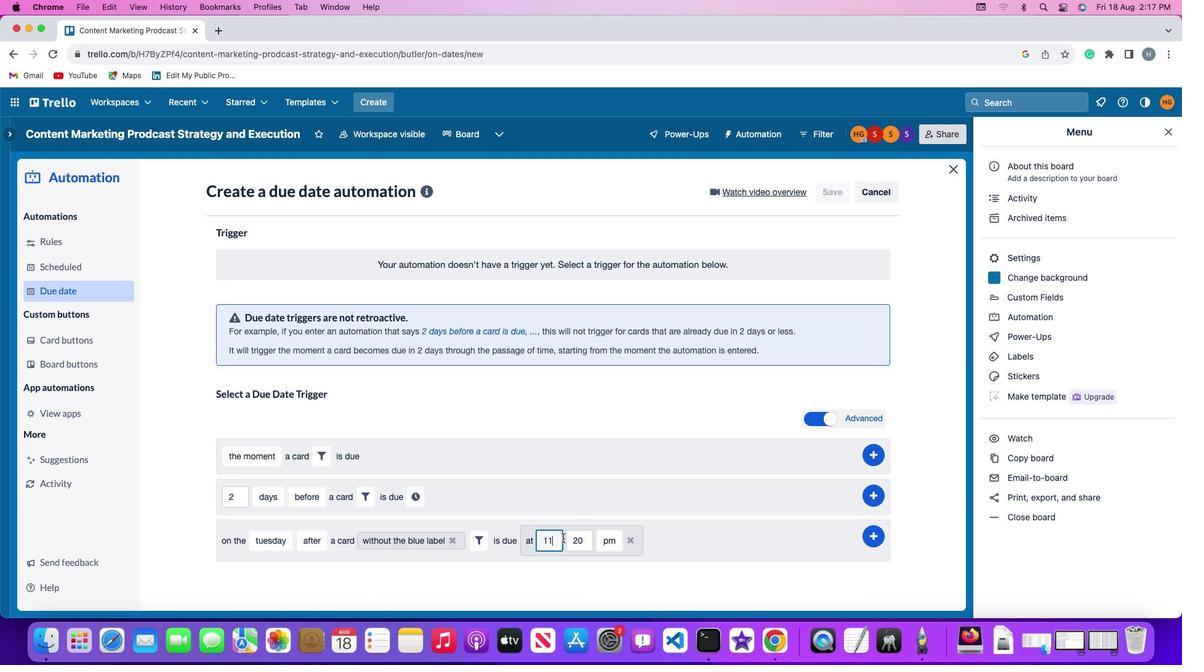 
Action: Mouse moved to (586, 537)
Screenshot: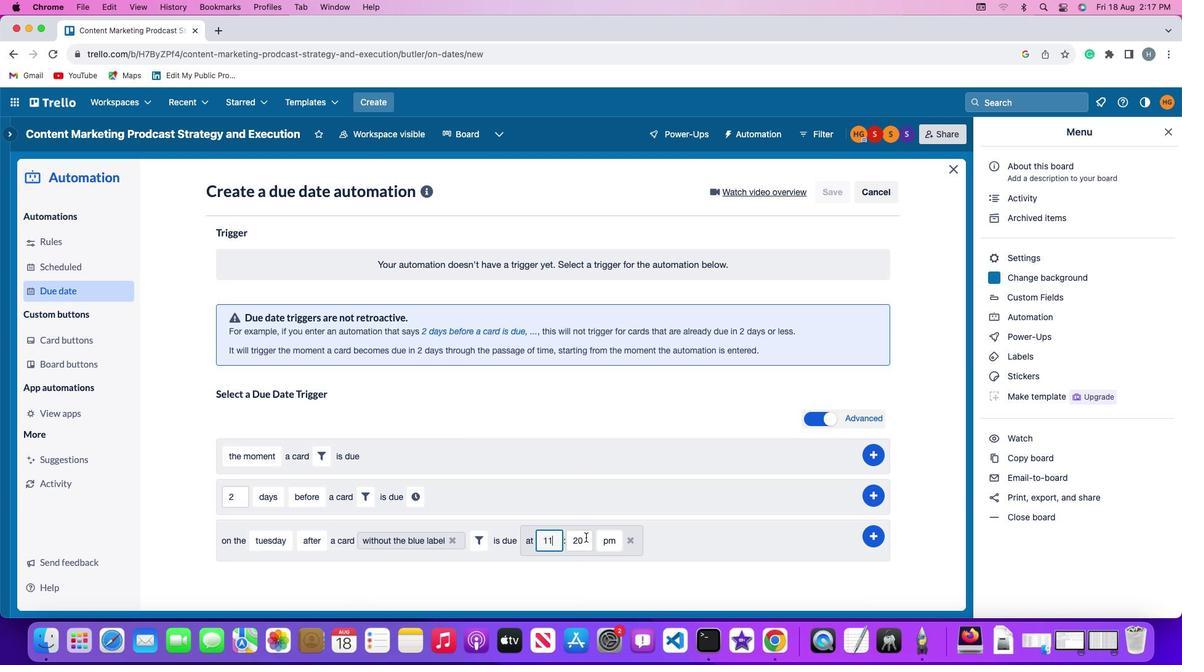 
Action: Mouse pressed left at (586, 537)
Screenshot: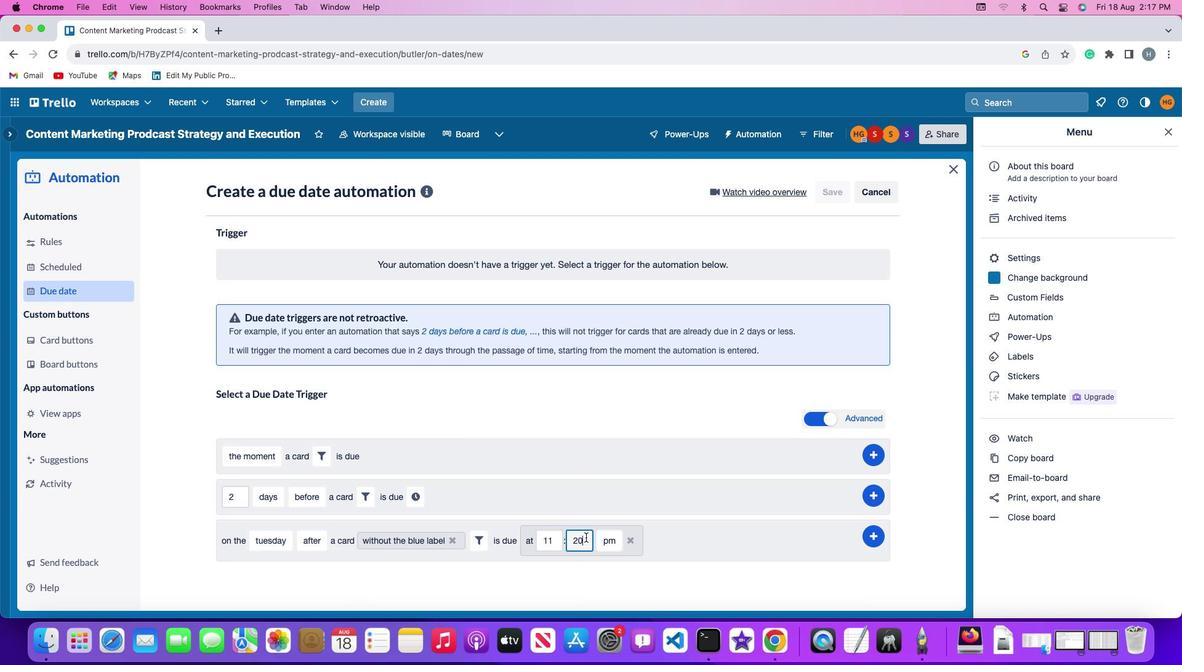 
Action: Key pressed Key.backspaceKey.backspace'0''0'
Screenshot: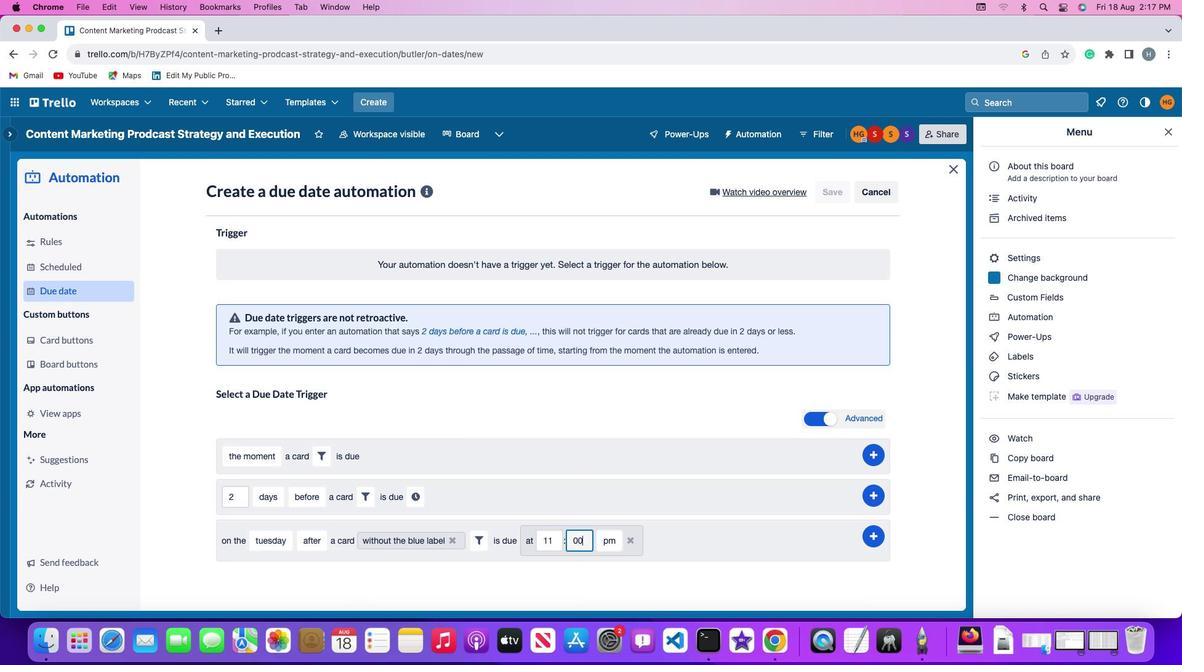 
Action: Mouse moved to (606, 537)
Screenshot: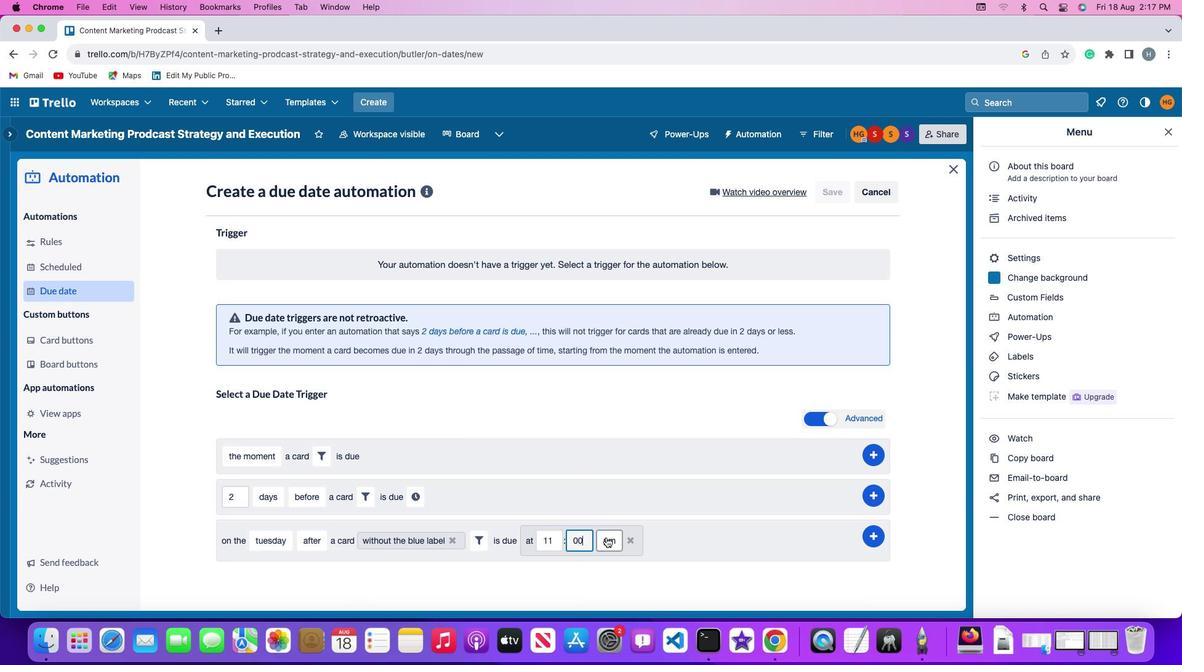 
Action: Mouse pressed left at (606, 537)
Screenshot: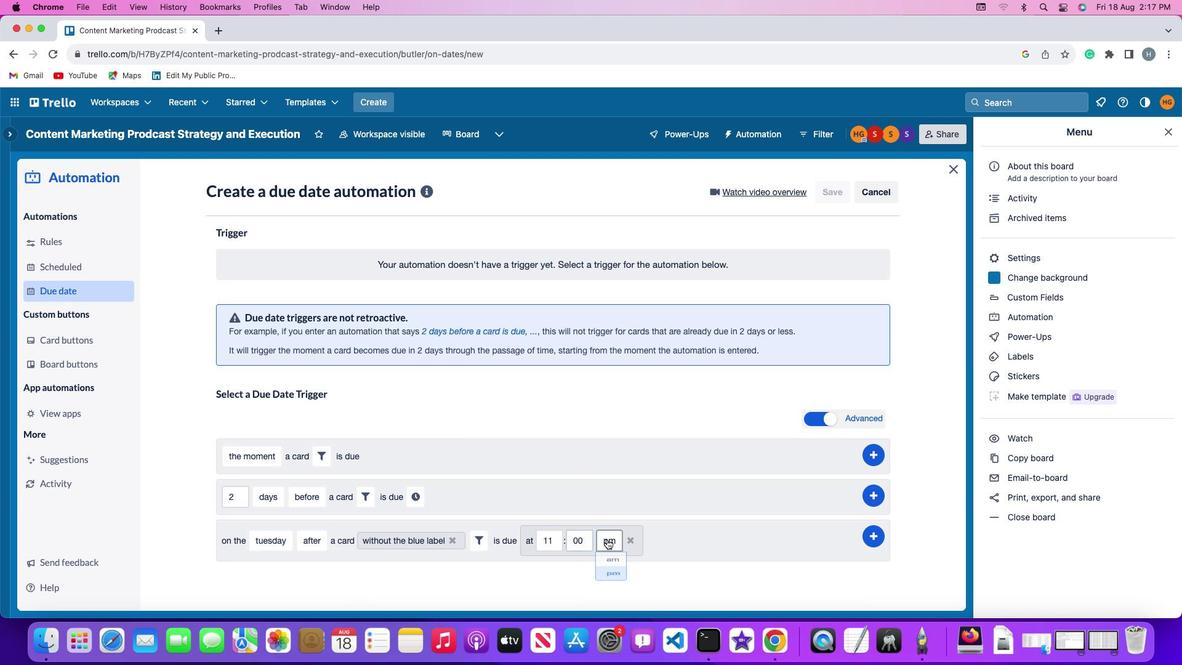 
Action: Mouse moved to (610, 554)
Screenshot: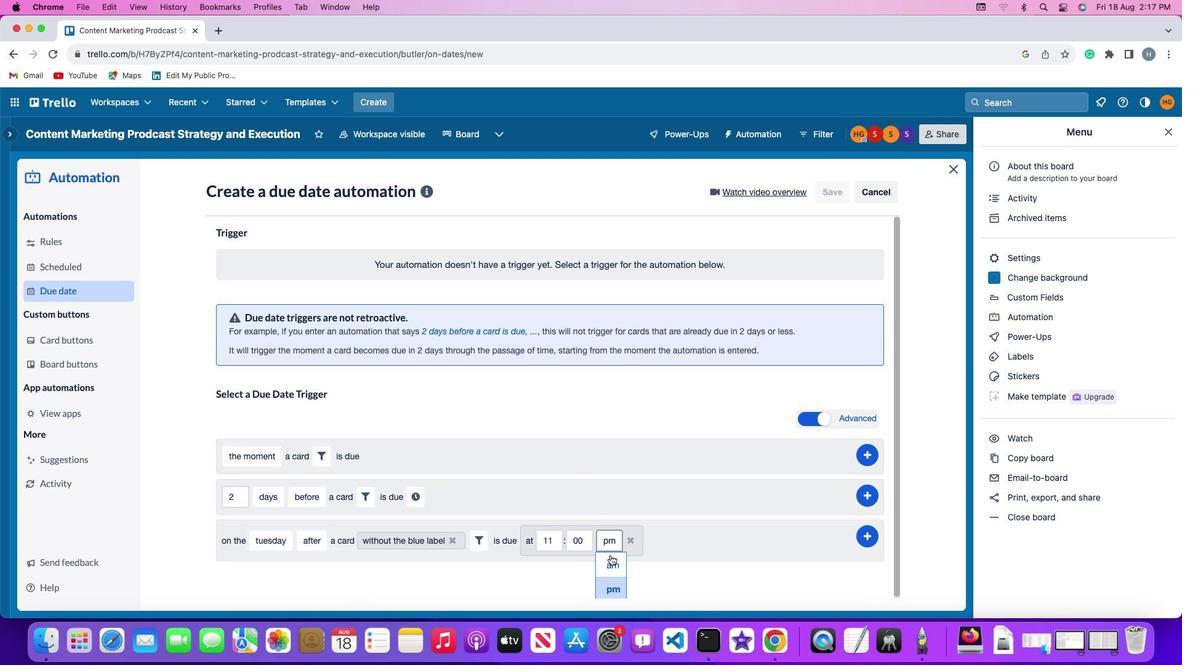 
Action: Mouse pressed left at (610, 554)
Screenshot: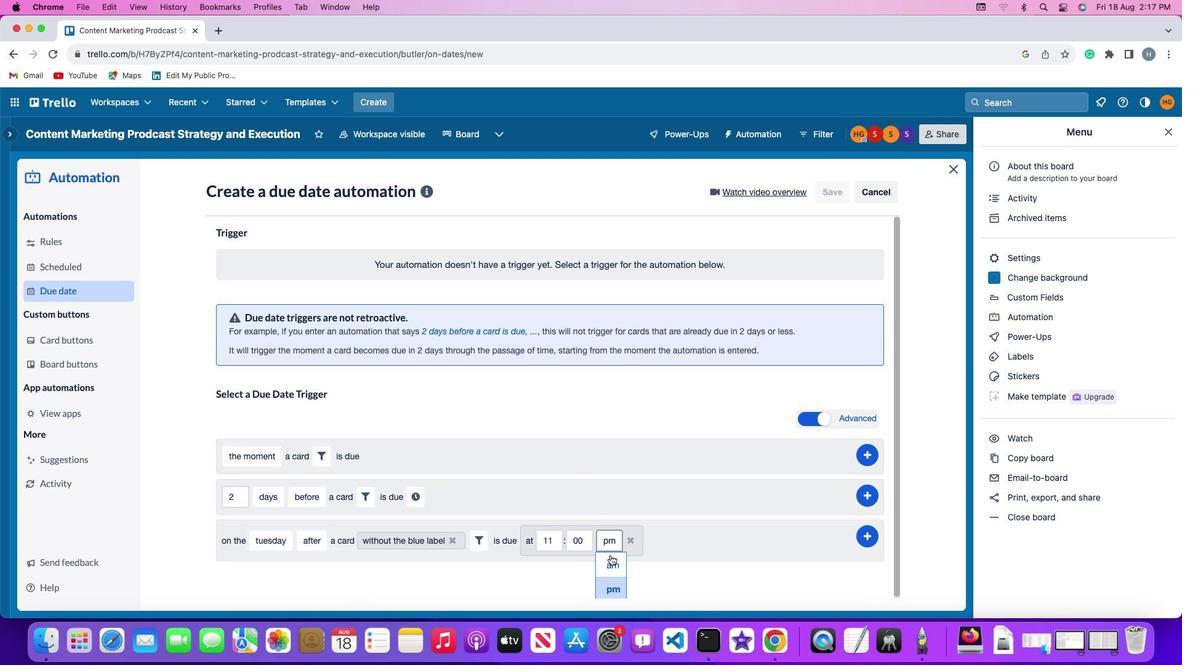 
Action: Mouse moved to (874, 532)
Screenshot: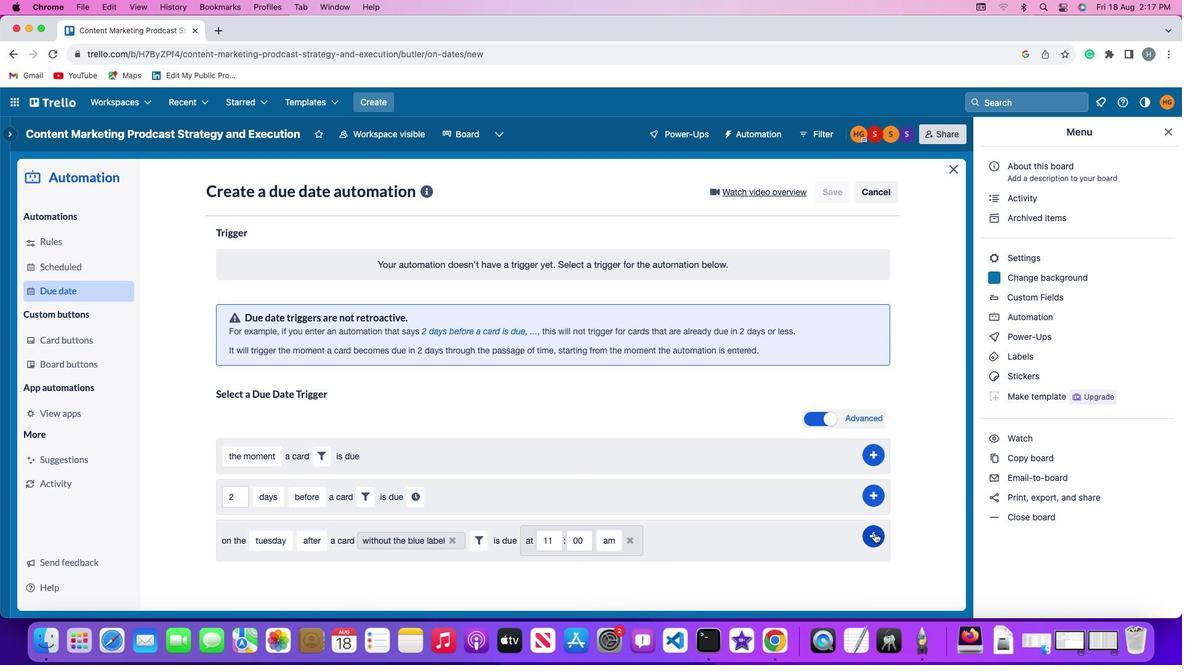 
Action: Mouse pressed left at (874, 532)
Screenshot: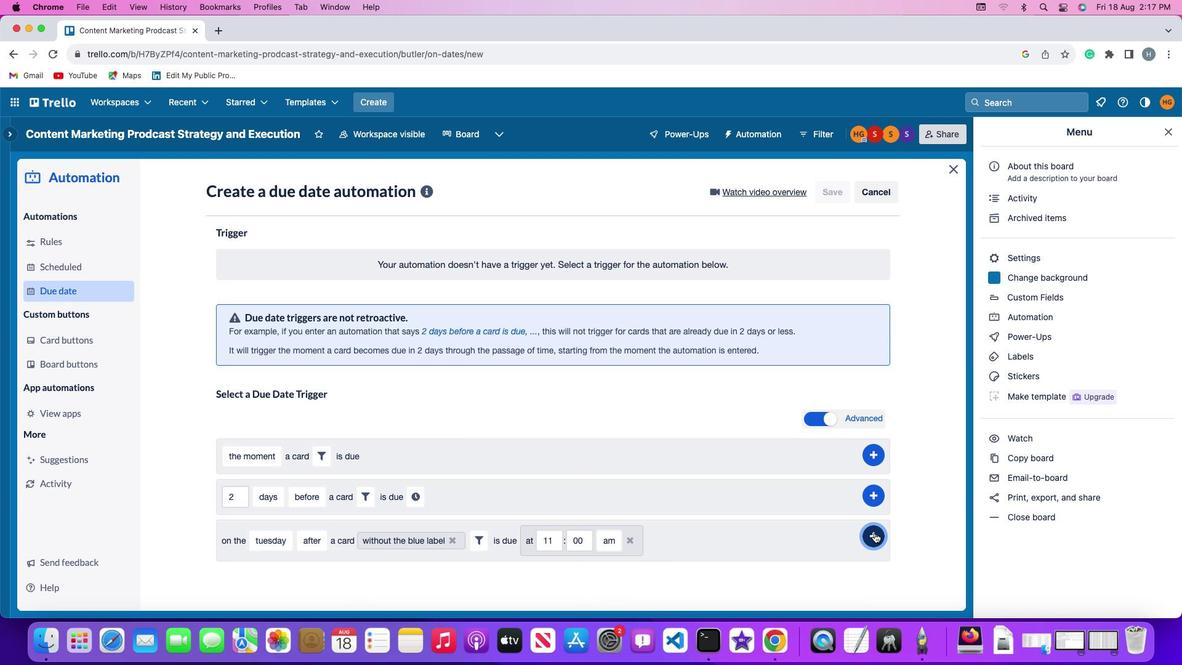 
Action: Mouse moved to (938, 465)
Screenshot: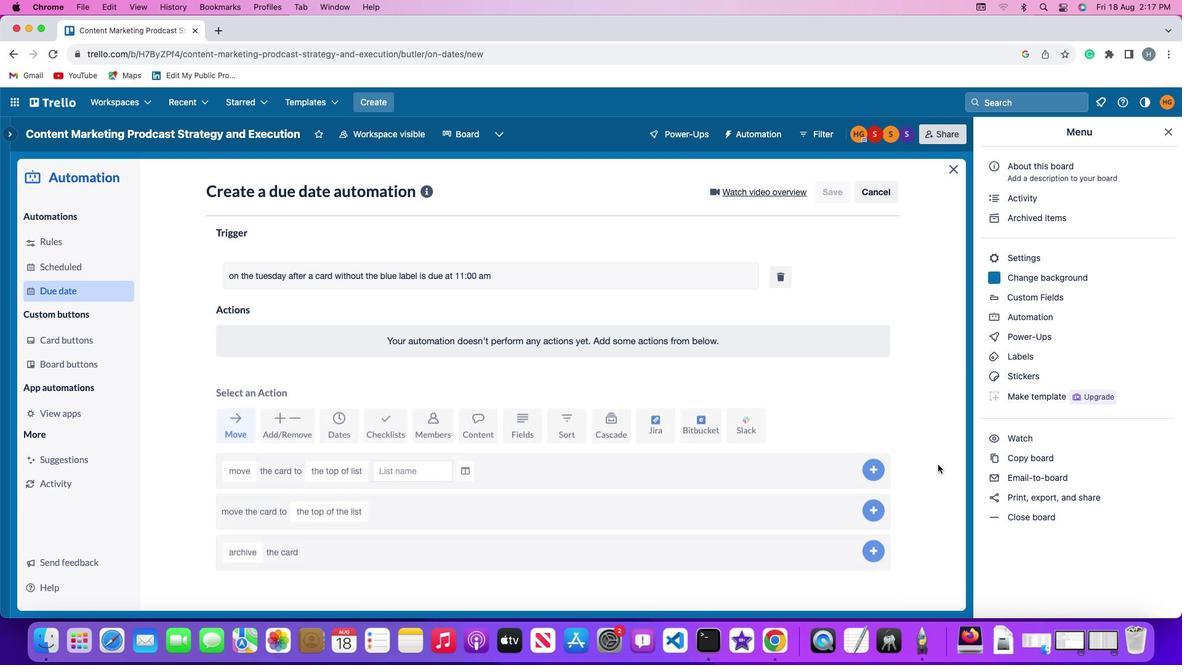 
